 Task: Add a condition where "Hours since ticket status on-hold(deactivated) Greater than Five" in unsolved tickets in your groups.
Action: Mouse moved to (126, 462)
Screenshot: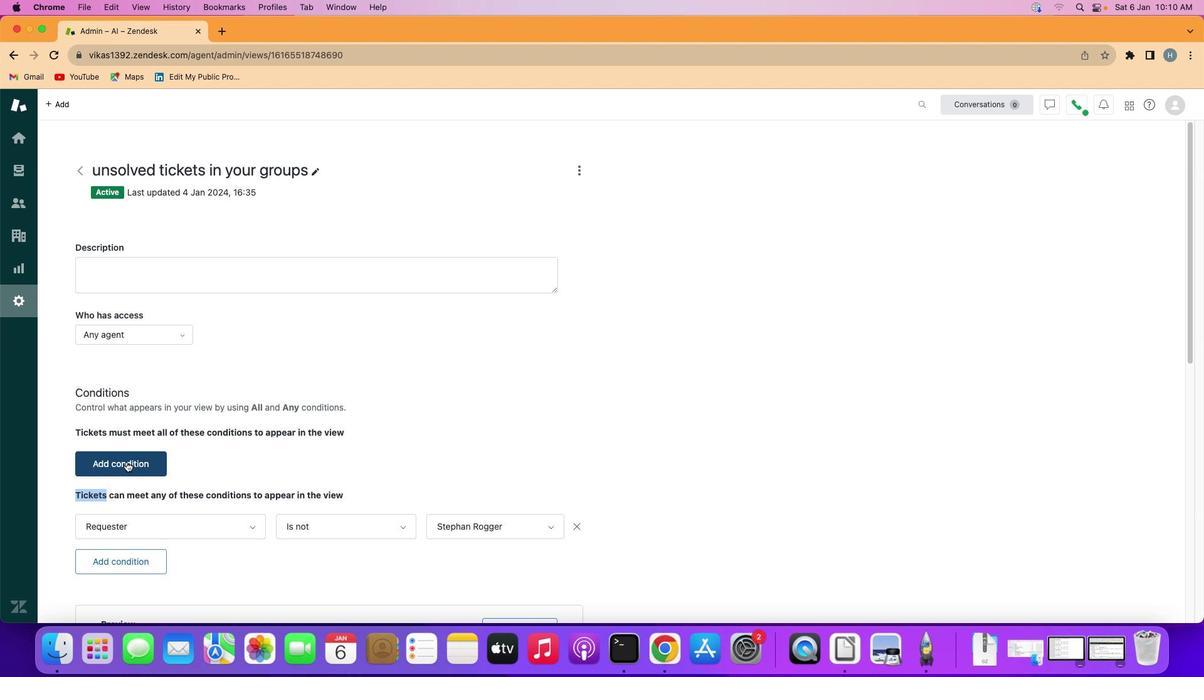 
Action: Mouse pressed left at (126, 462)
Screenshot: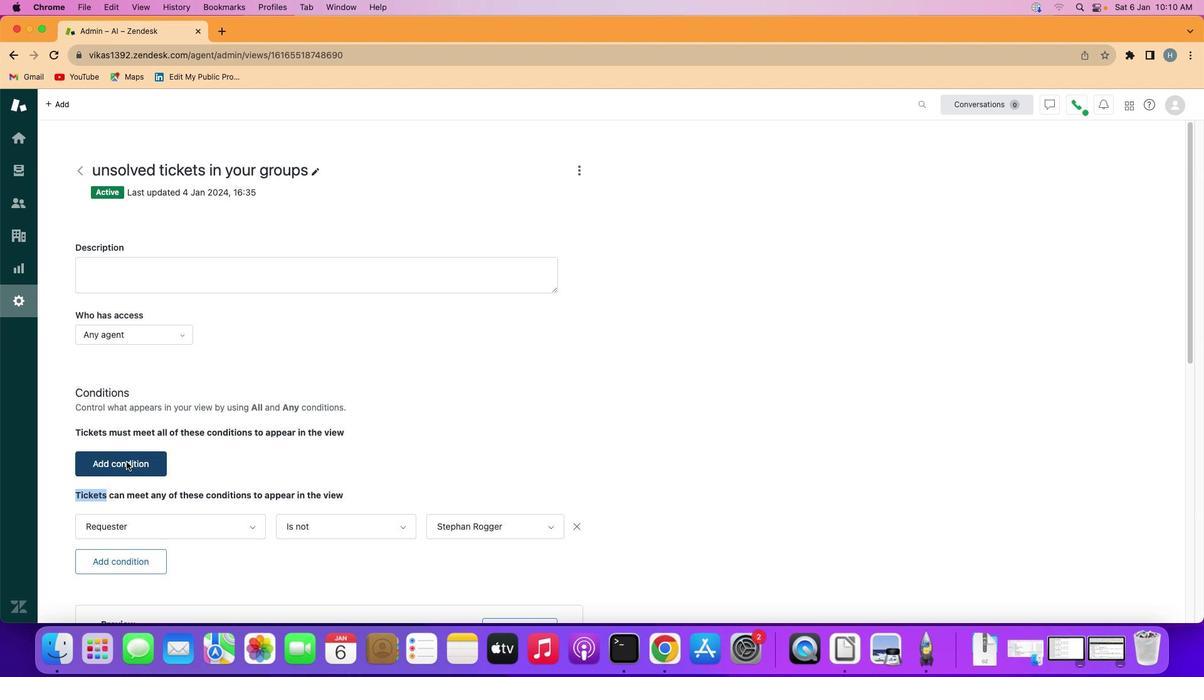 
Action: Mouse moved to (154, 459)
Screenshot: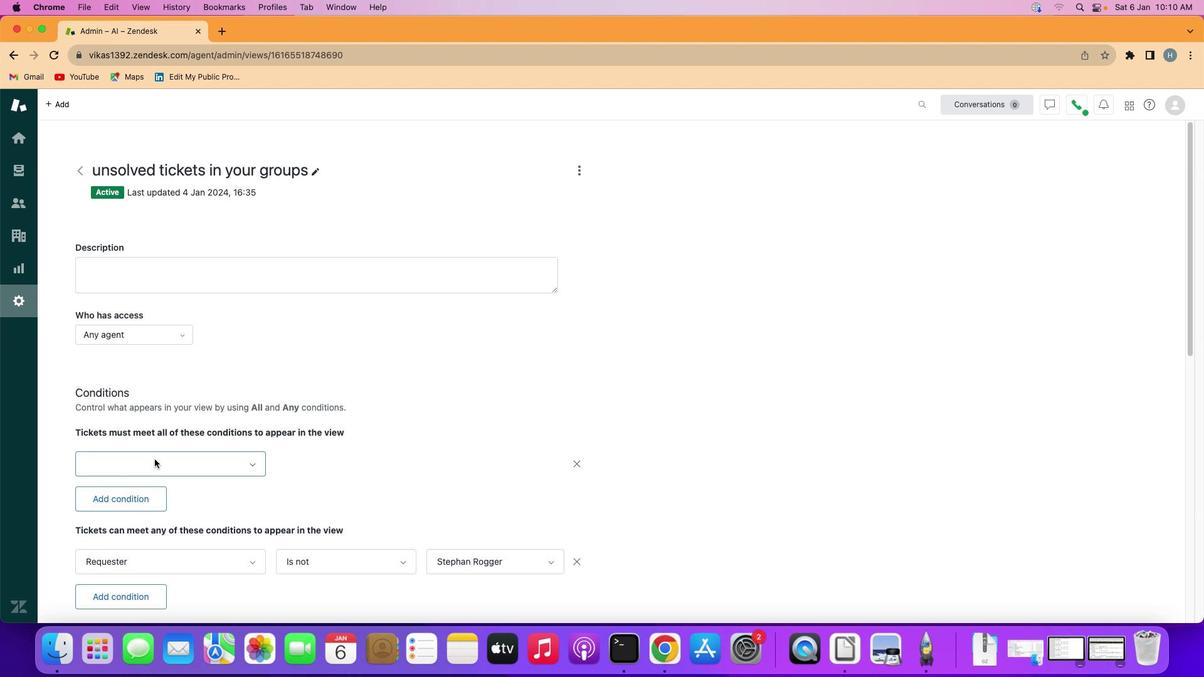 
Action: Mouse pressed left at (154, 459)
Screenshot: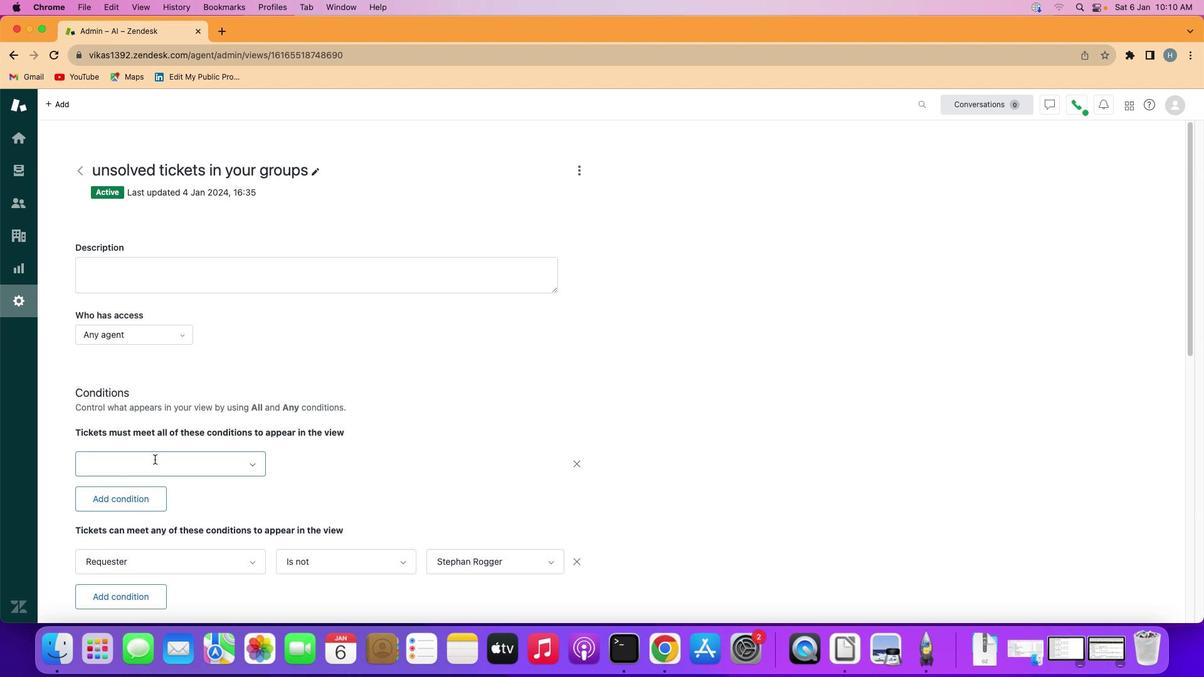 
Action: Mouse moved to (167, 399)
Screenshot: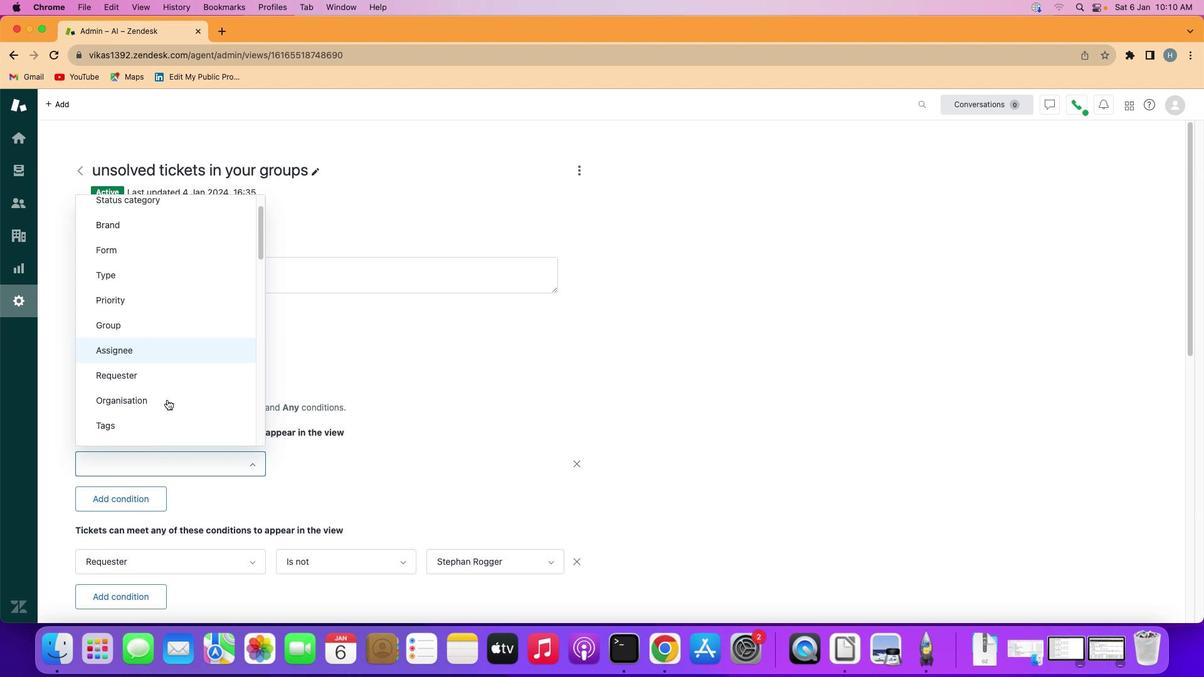 
Action: Mouse scrolled (167, 399) with delta (0, 0)
Screenshot: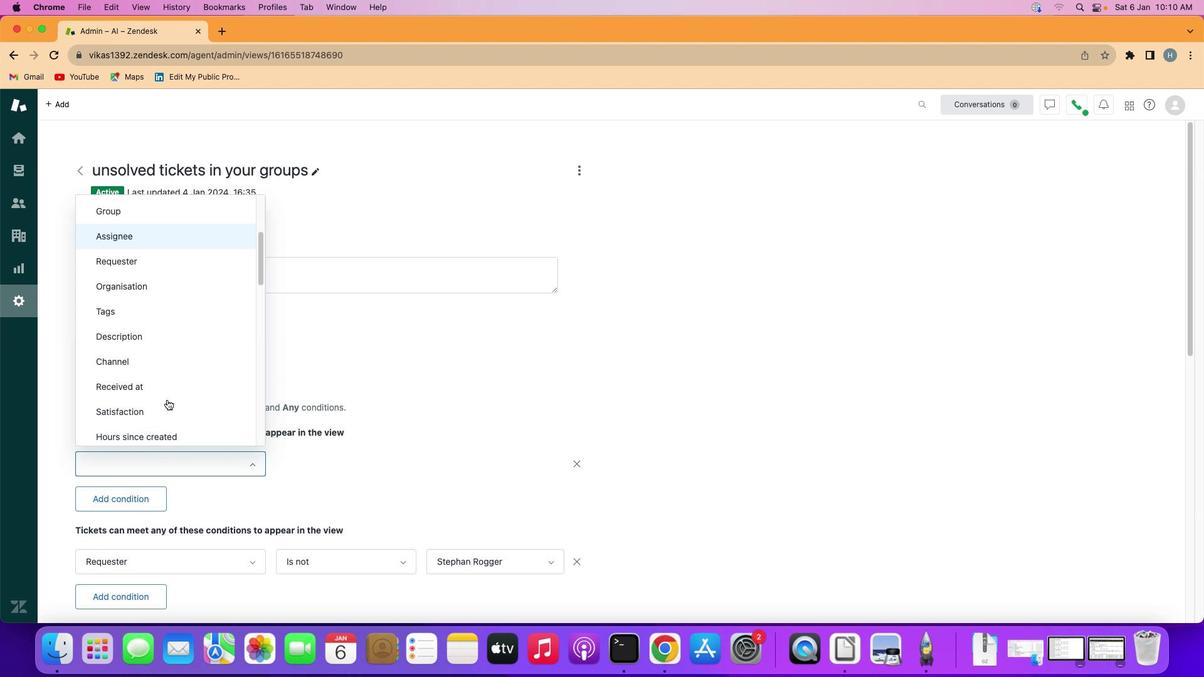 
Action: Mouse scrolled (167, 399) with delta (0, 0)
Screenshot: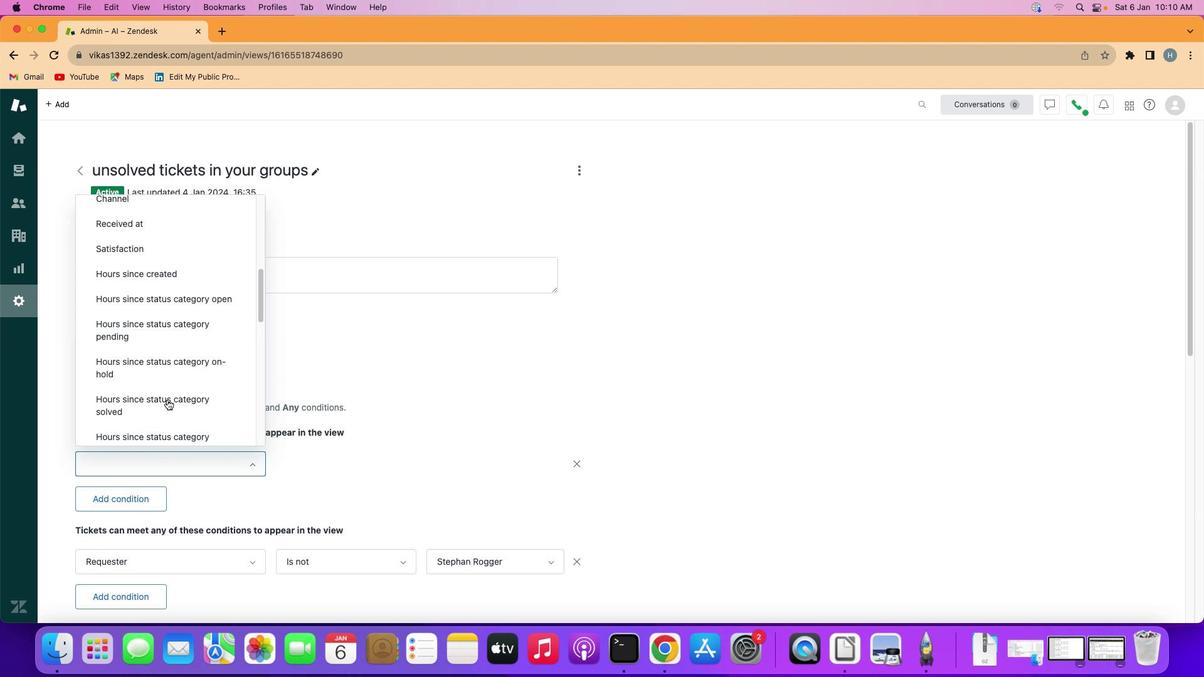 
Action: Mouse scrolled (167, 399) with delta (0, -1)
Screenshot: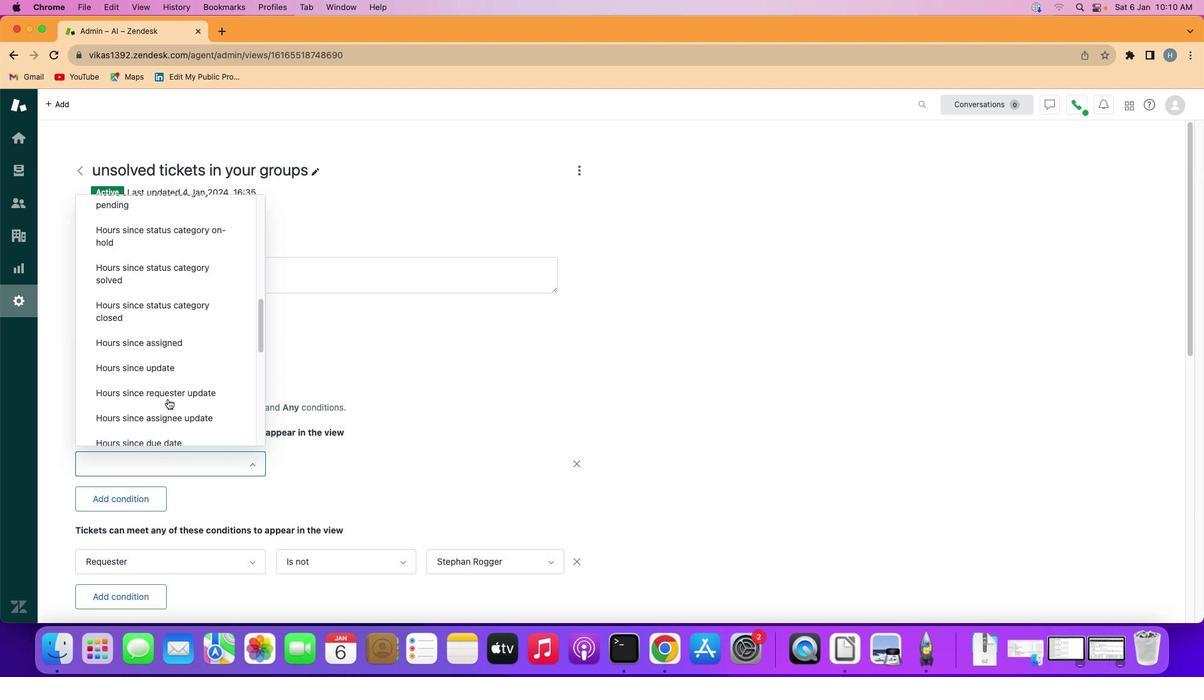 
Action: Mouse scrolled (167, 399) with delta (0, -3)
Screenshot: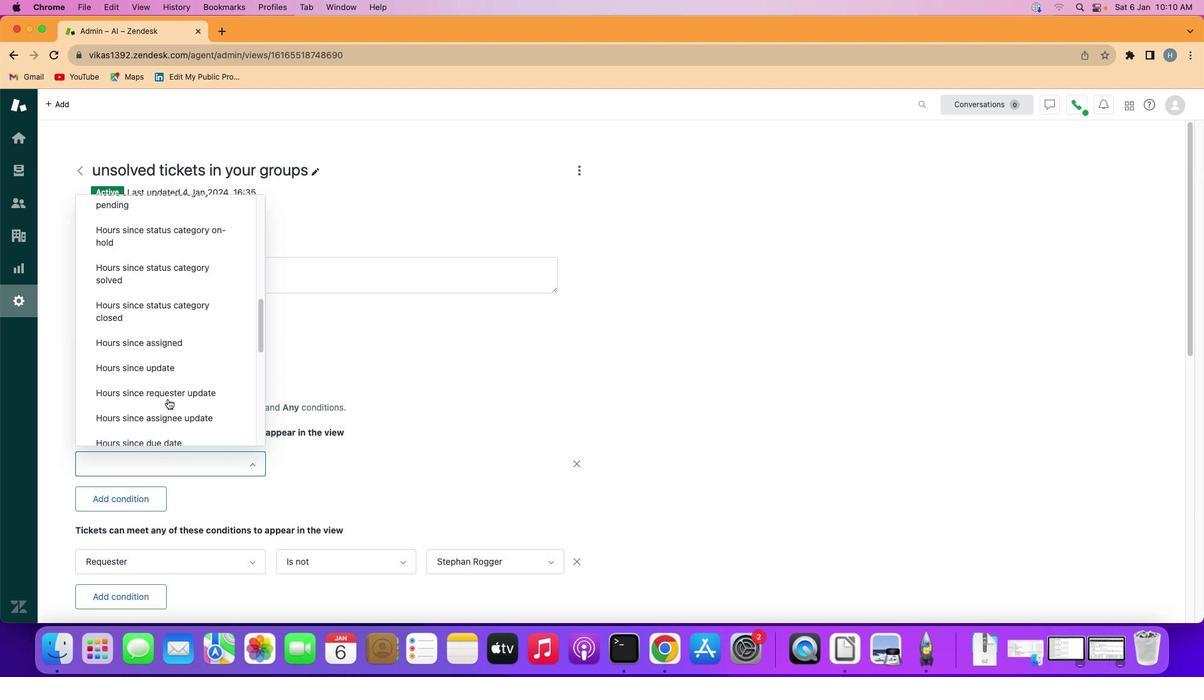 
Action: Mouse scrolled (167, 399) with delta (0, -3)
Screenshot: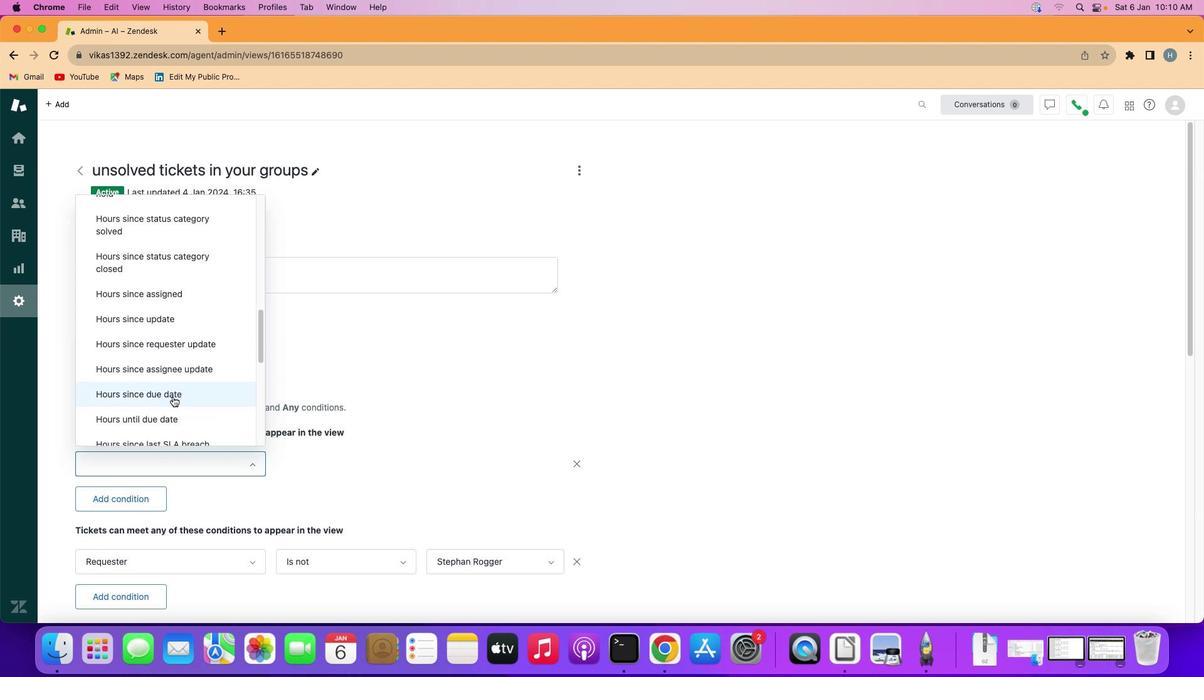 
Action: Mouse scrolled (167, 399) with delta (0, -3)
Screenshot: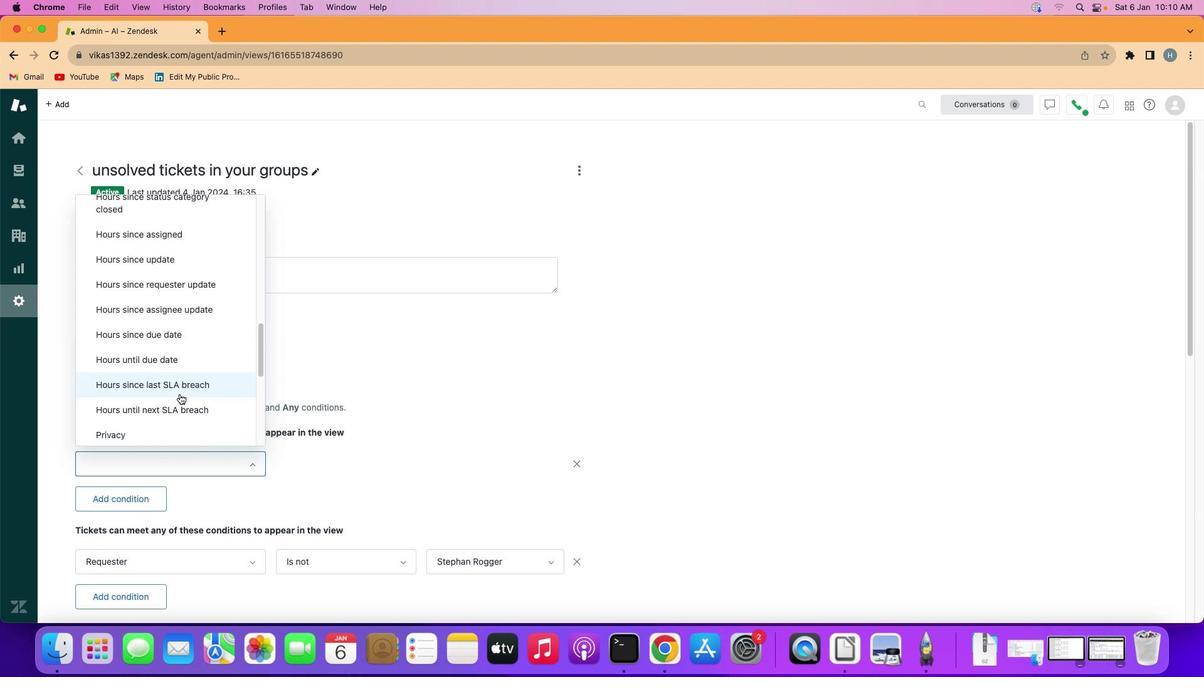 
Action: Mouse moved to (181, 392)
Screenshot: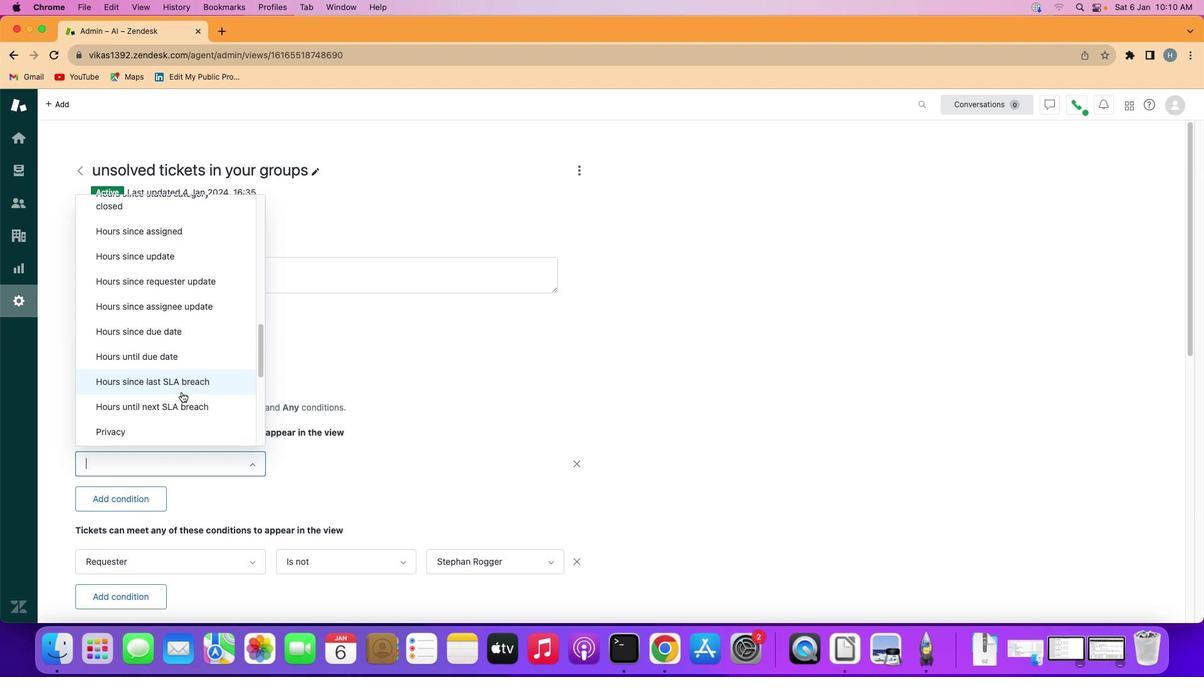 
Action: Mouse scrolled (181, 392) with delta (0, 0)
Screenshot: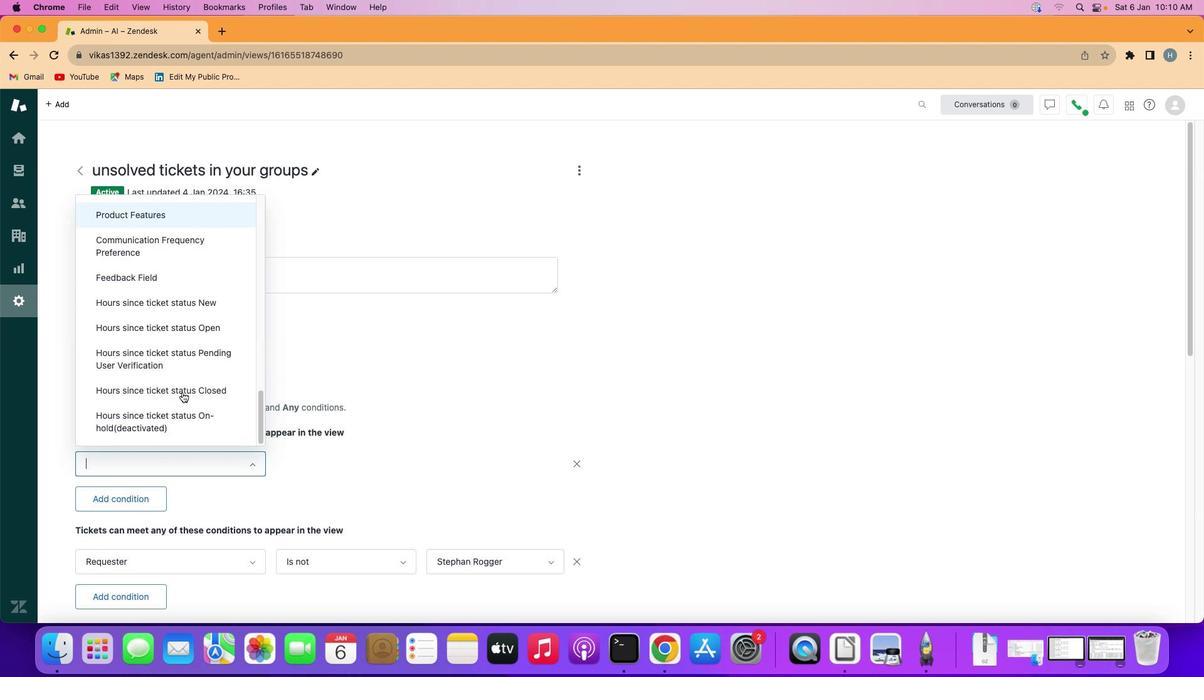 
Action: Mouse scrolled (181, 392) with delta (0, 0)
Screenshot: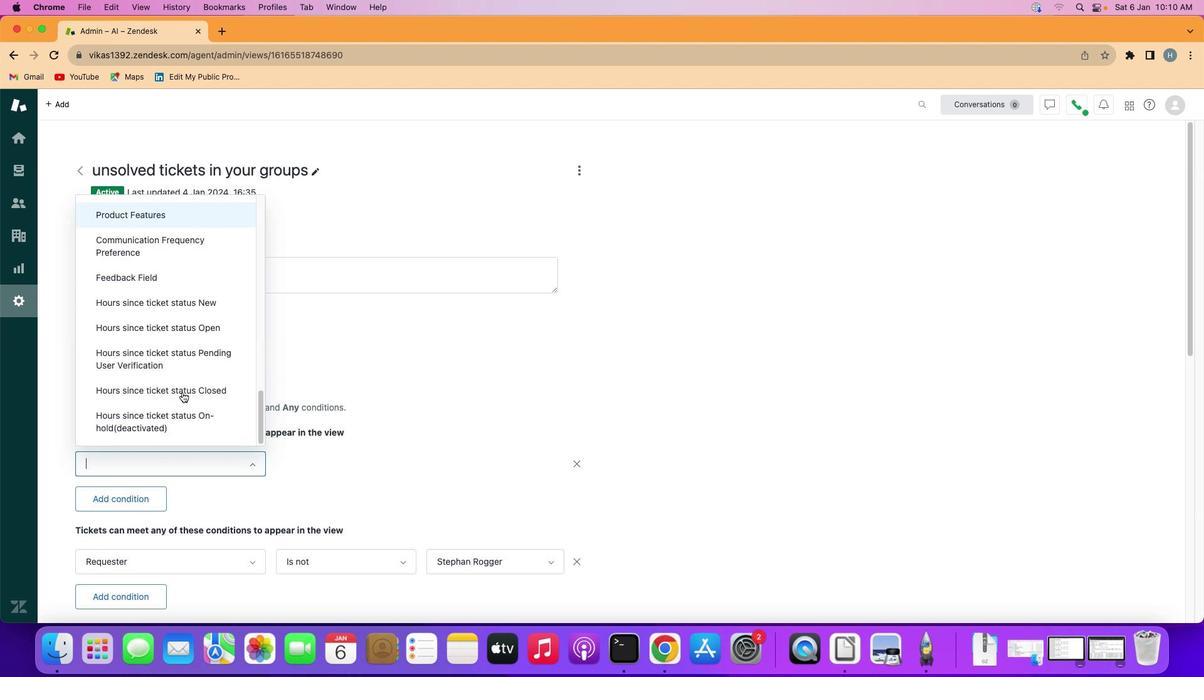 
Action: Mouse scrolled (181, 392) with delta (0, -1)
Screenshot: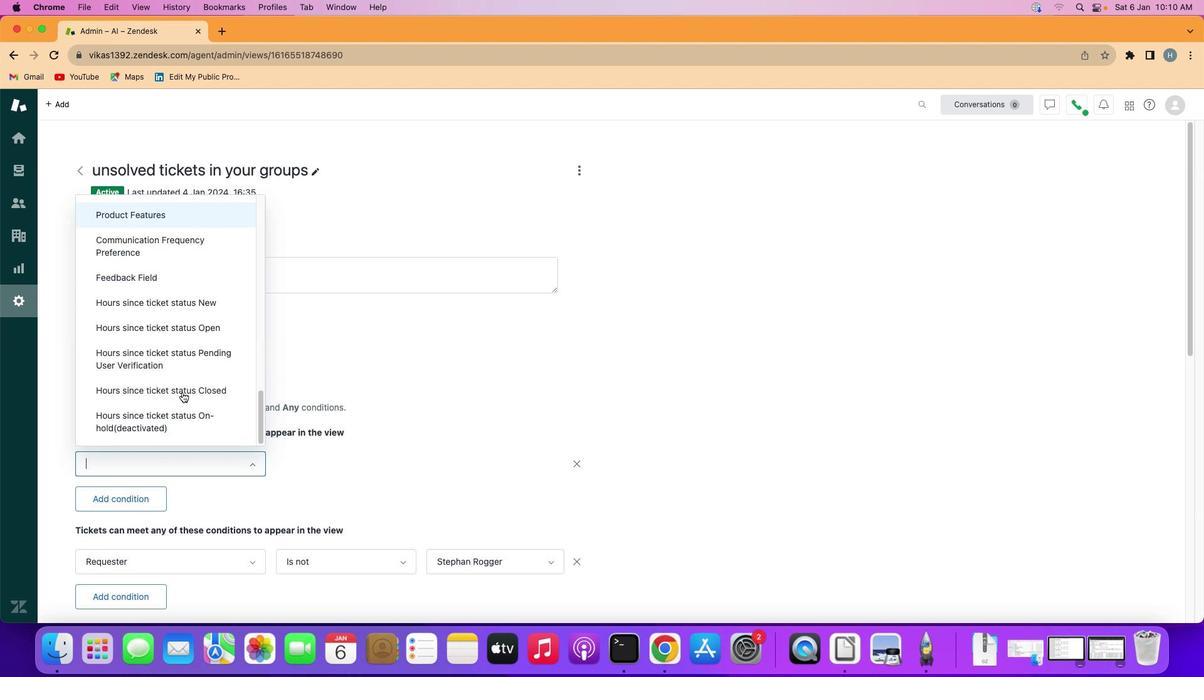 
Action: Mouse scrolled (181, 392) with delta (0, -3)
Screenshot: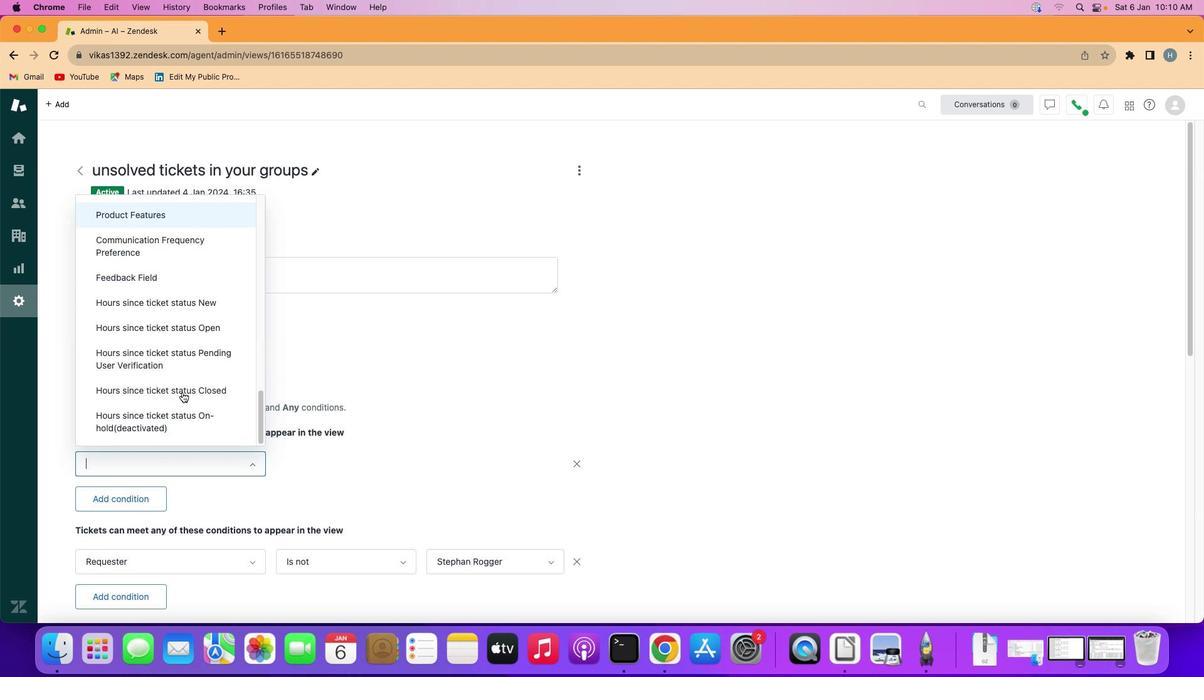 
Action: Mouse scrolled (181, 392) with delta (0, -3)
Screenshot: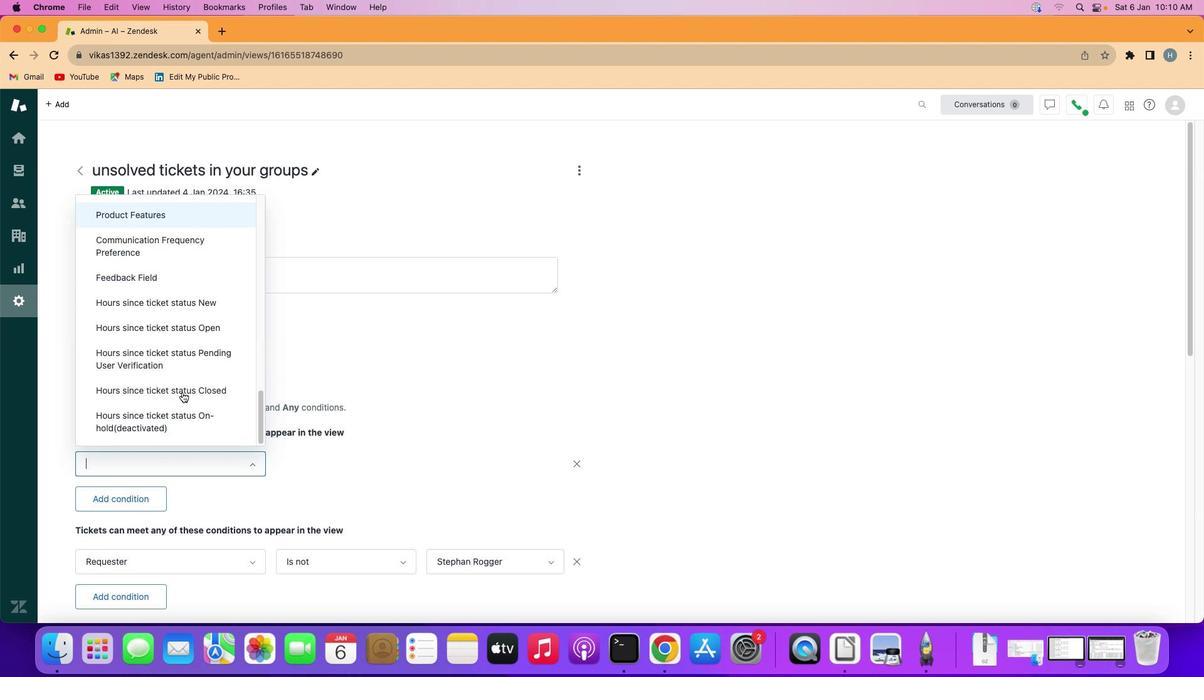 
Action: Mouse moved to (181, 392)
Screenshot: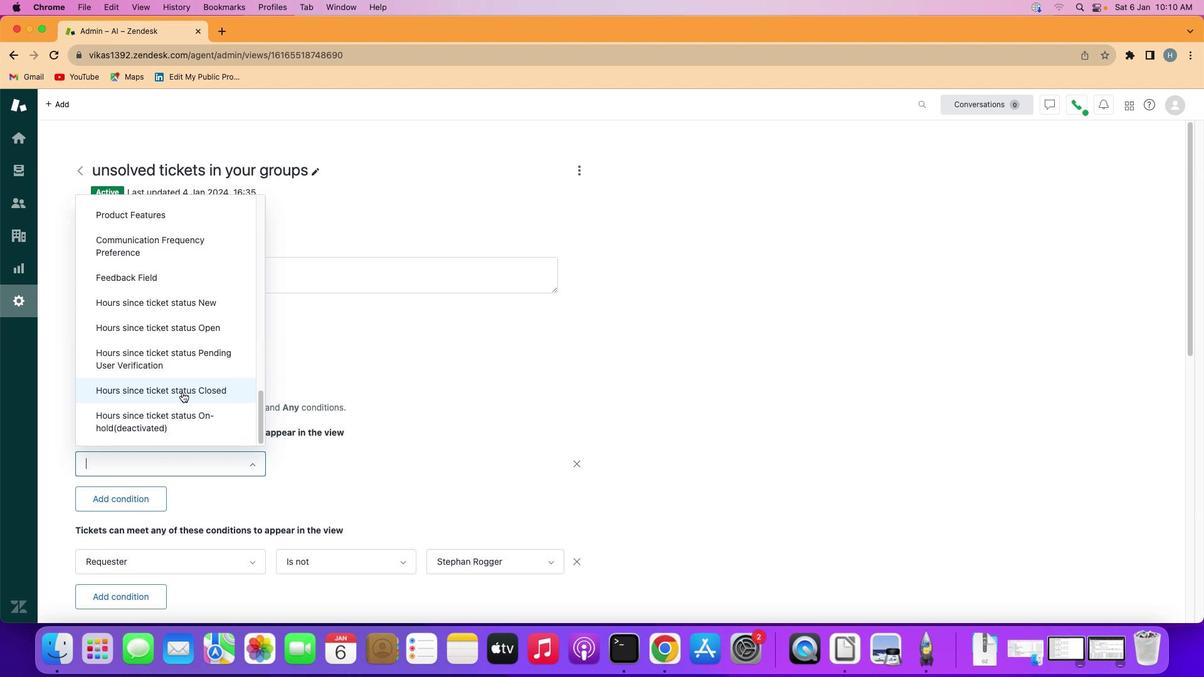 
Action: Mouse scrolled (181, 392) with delta (0, -3)
Screenshot: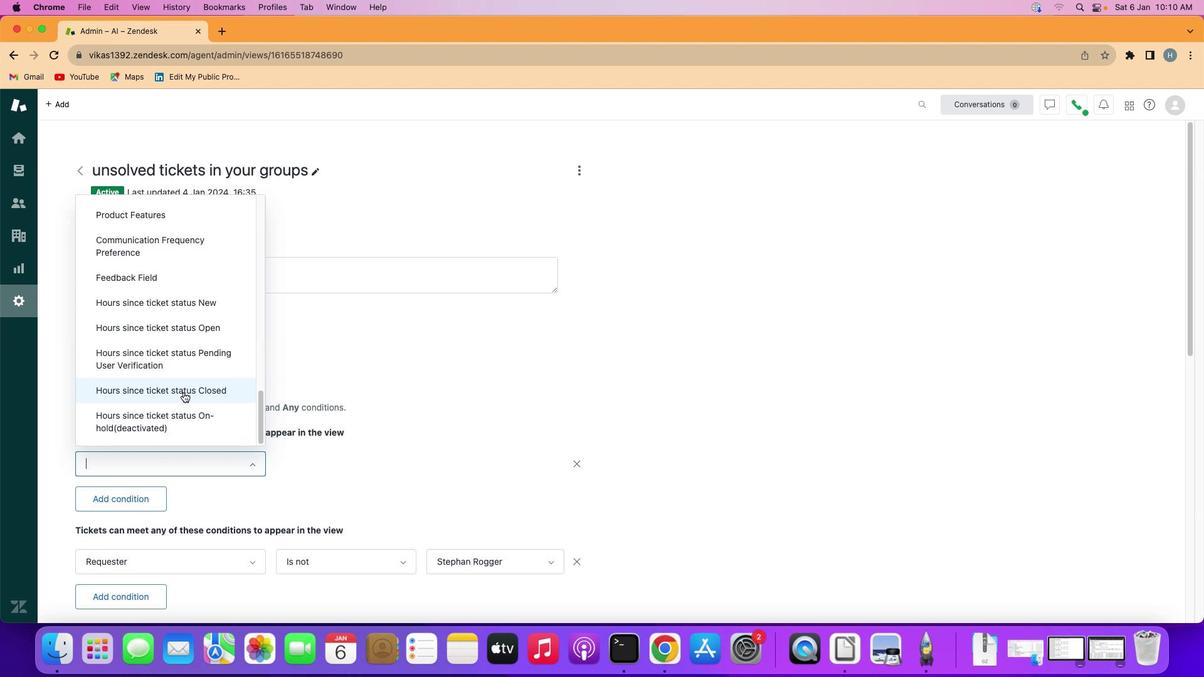 
Action: Mouse moved to (185, 392)
Screenshot: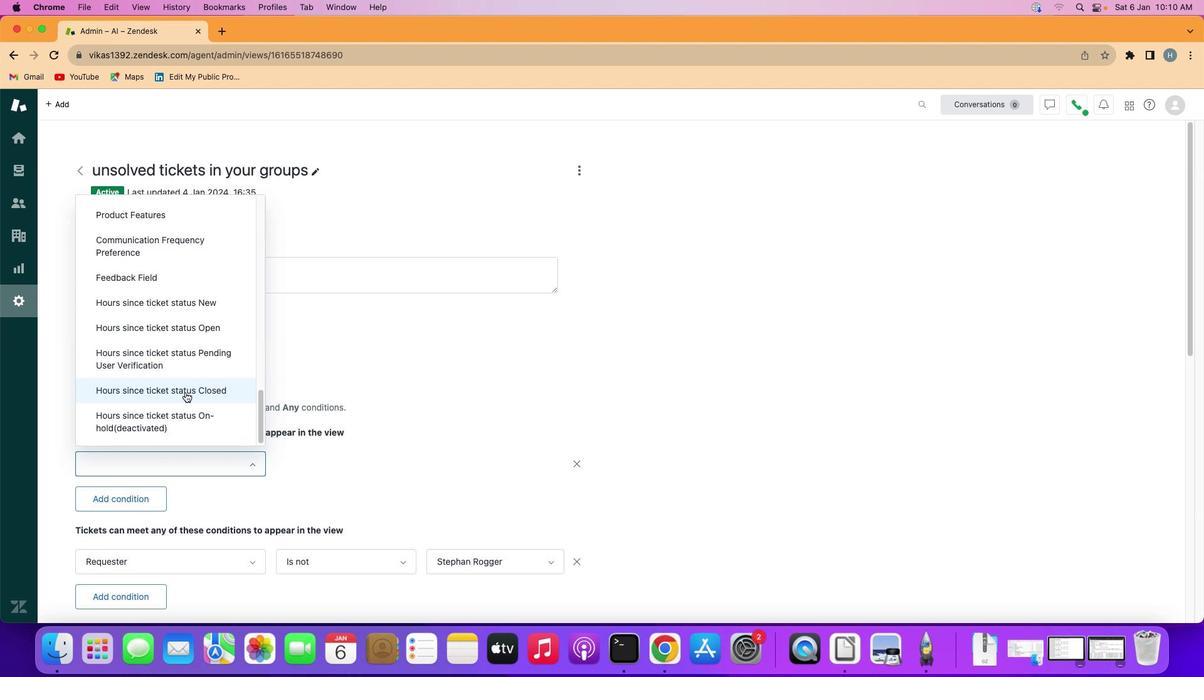 
Action: Mouse scrolled (185, 392) with delta (0, 0)
Screenshot: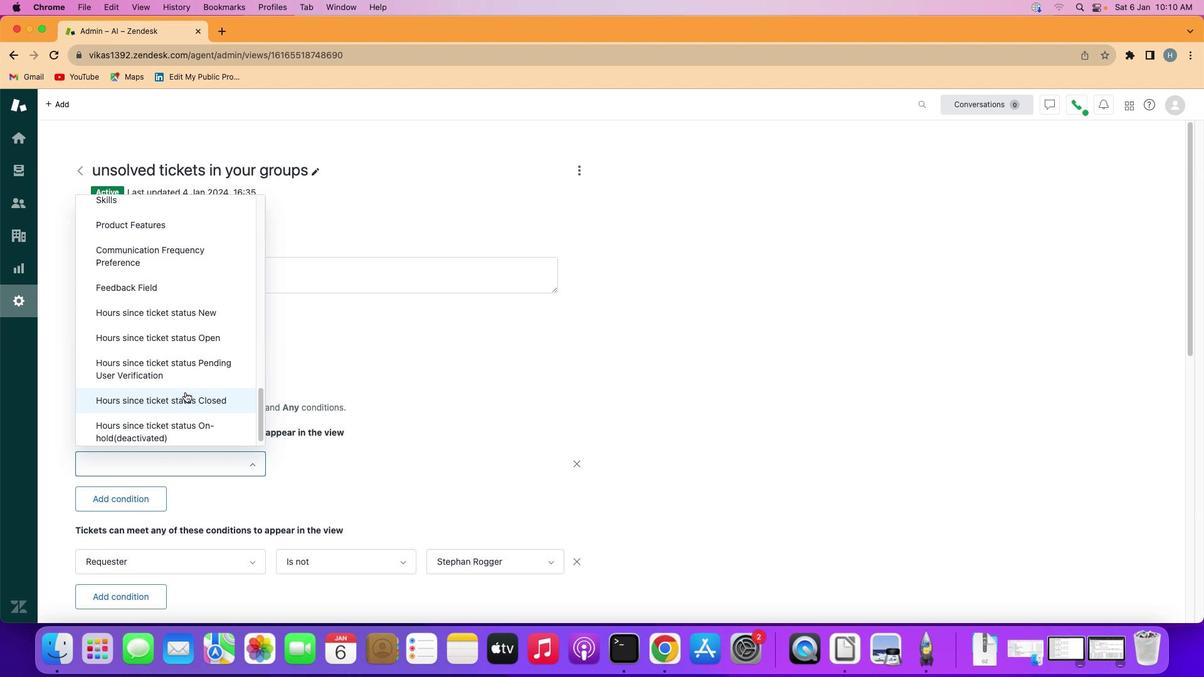 
Action: Mouse scrolled (185, 392) with delta (0, -2)
Screenshot: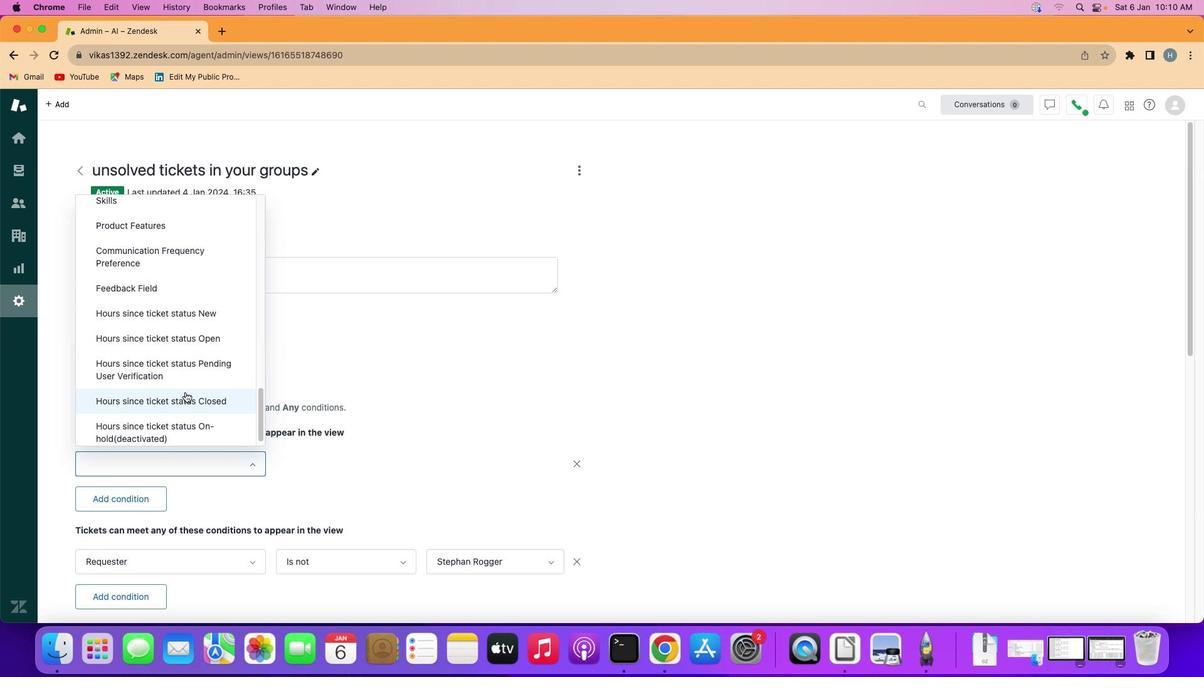 
Action: Mouse scrolled (185, 392) with delta (0, -1)
Screenshot: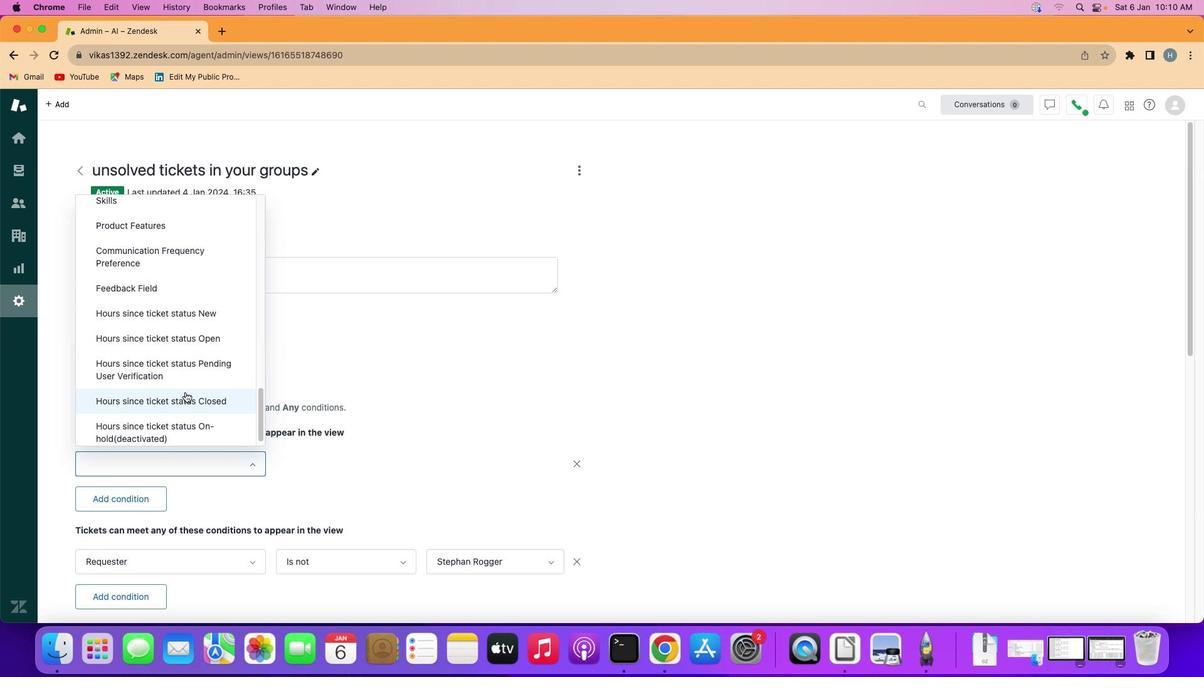 
Action: Mouse scrolled (185, 392) with delta (0, 2)
Screenshot: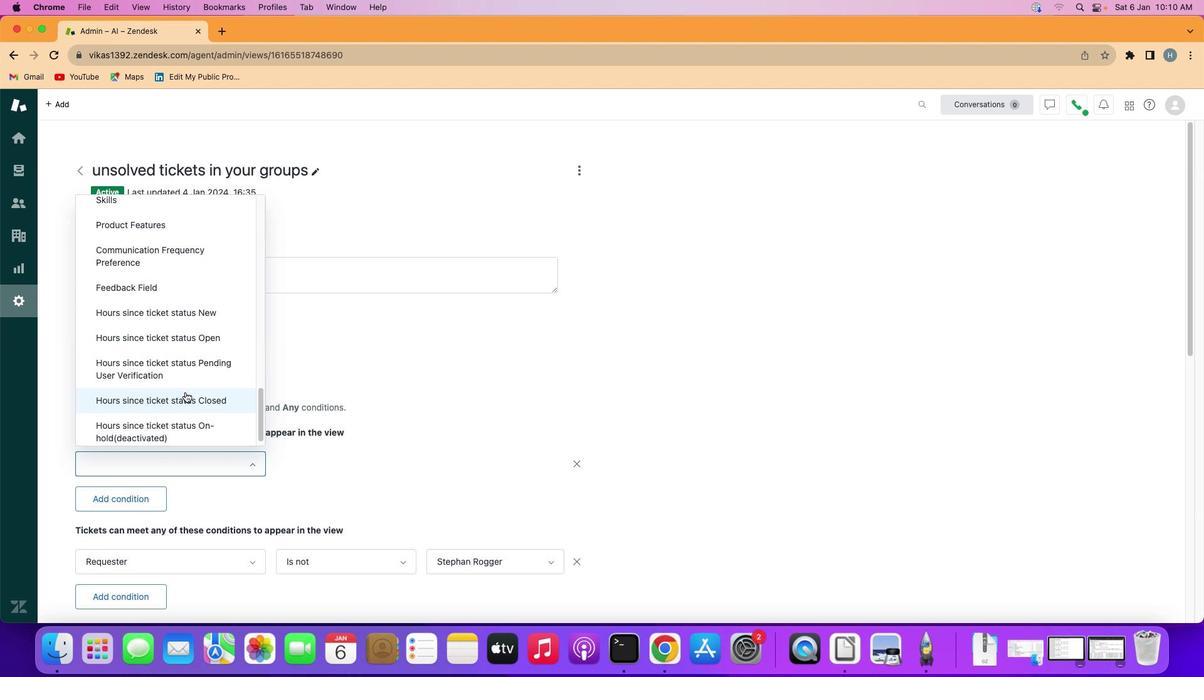 
Action: Mouse scrolled (185, 392) with delta (0, -1)
Screenshot: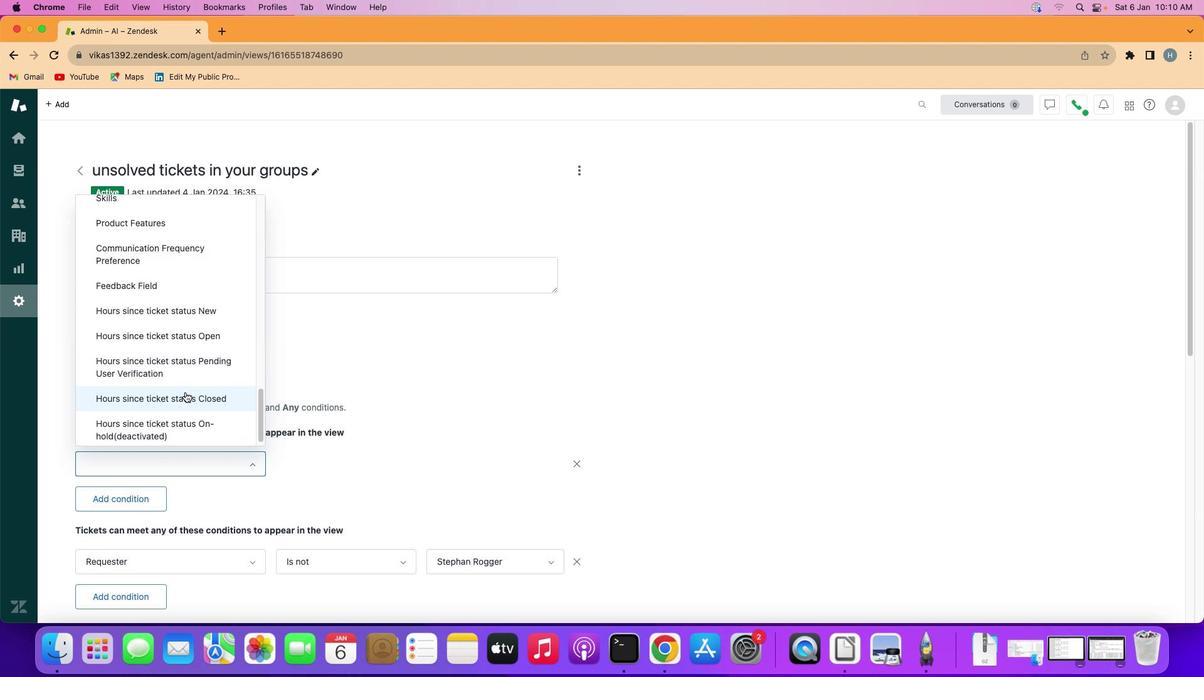 
Action: Mouse scrolled (185, 392) with delta (0, 0)
Screenshot: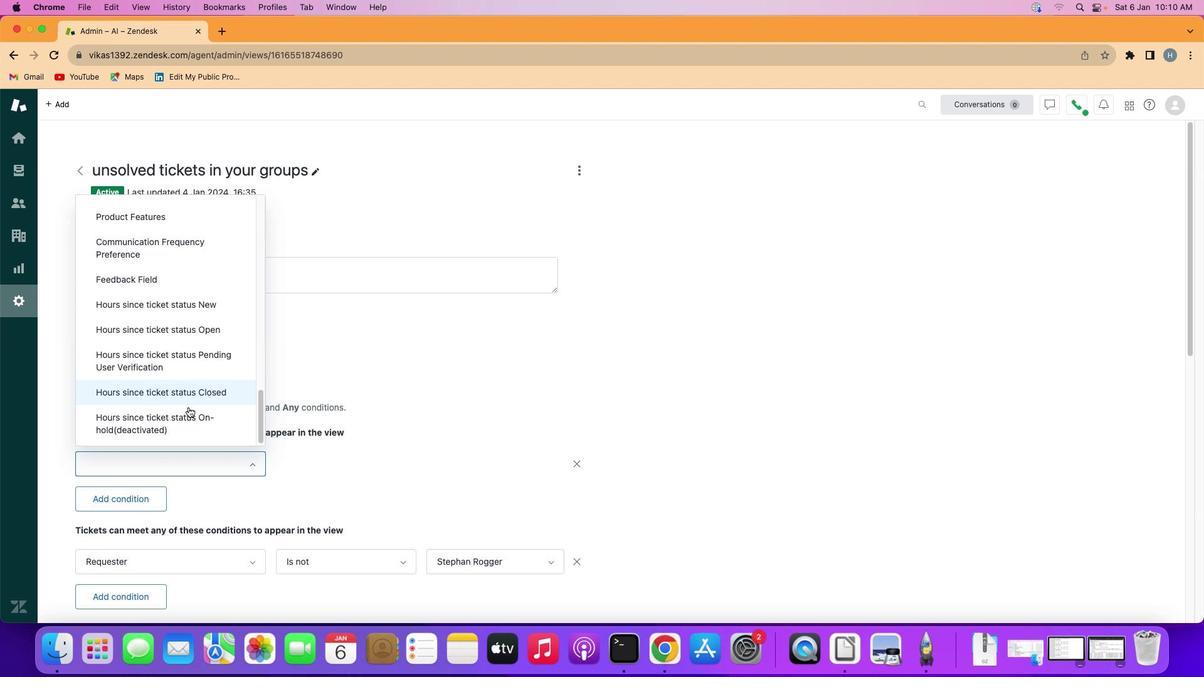 
Action: Mouse moved to (193, 412)
Screenshot: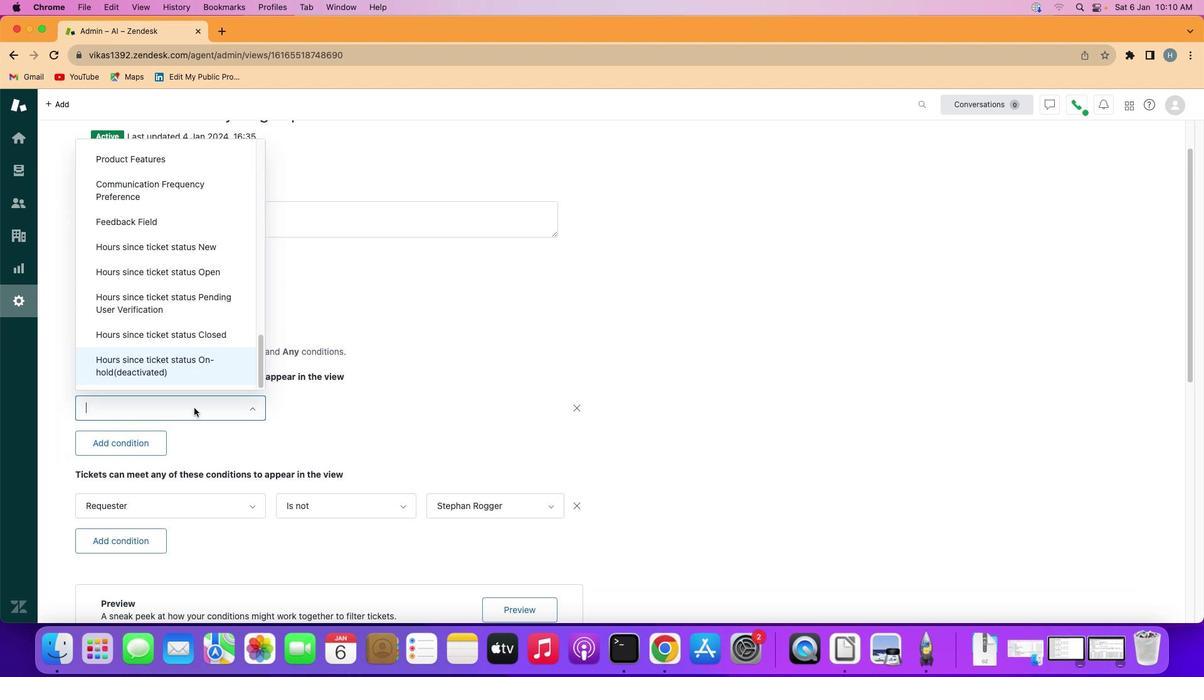 
Action: Mouse scrolled (193, 412) with delta (0, 0)
Screenshot: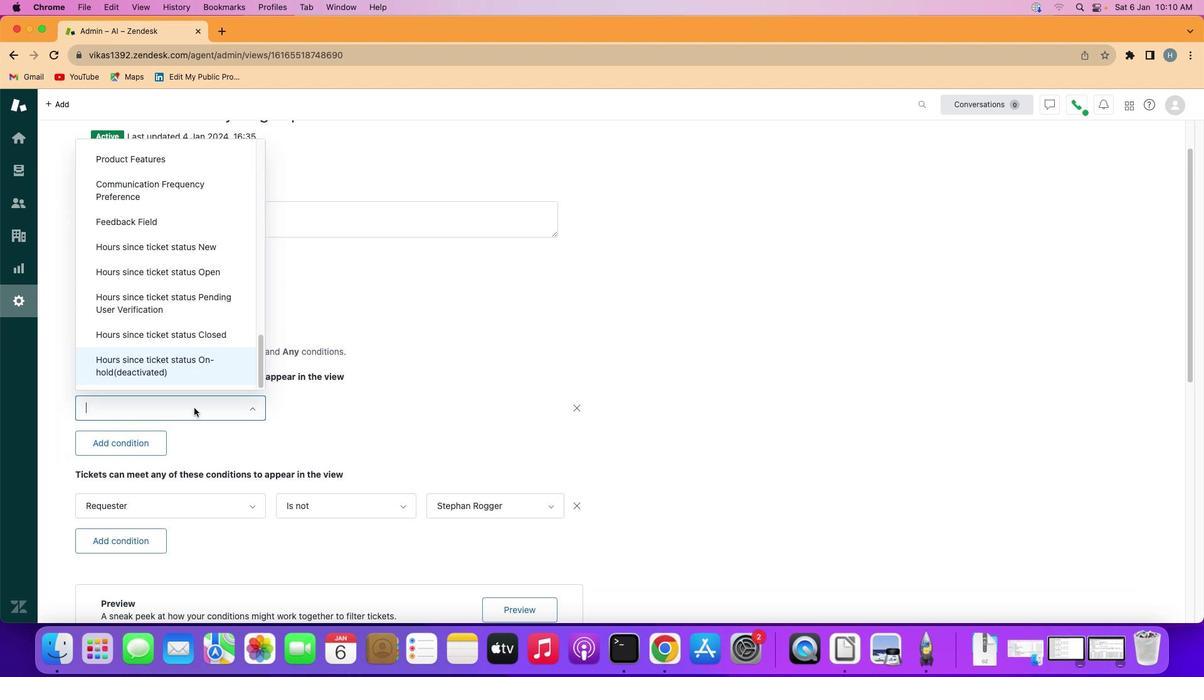 
Action: Mouse moved to (193, 410)
Screenshot: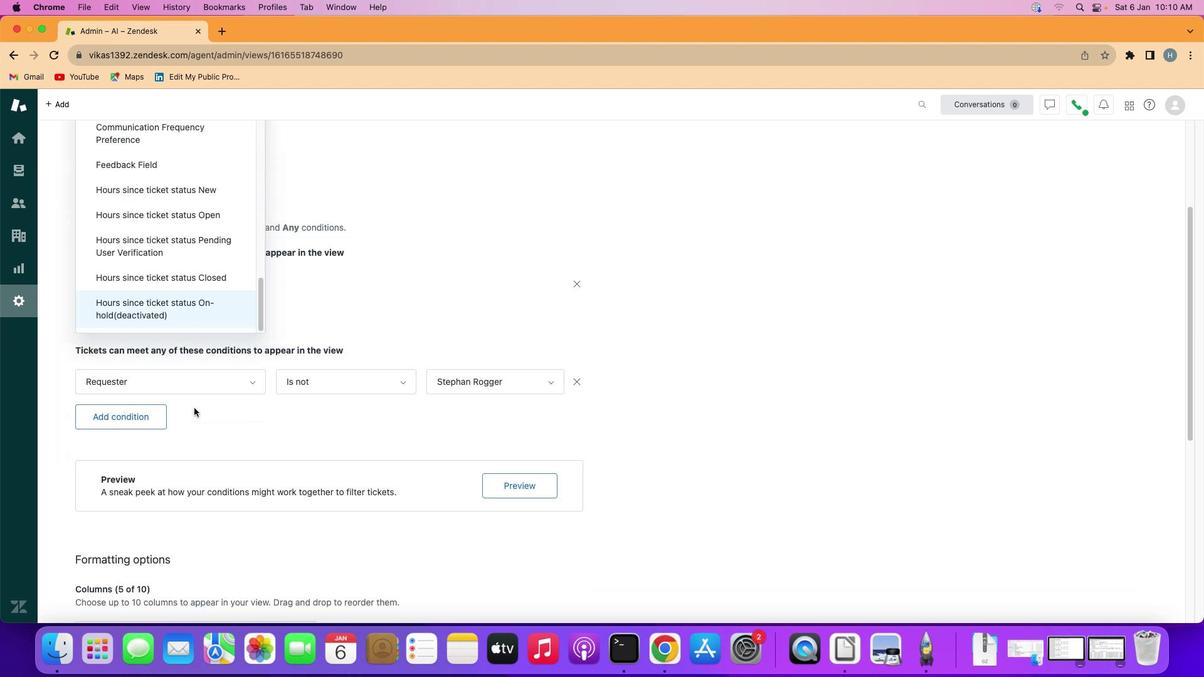 
Action: Mouse scrolled (193, 410) with delta (0, 0)
Screenshot: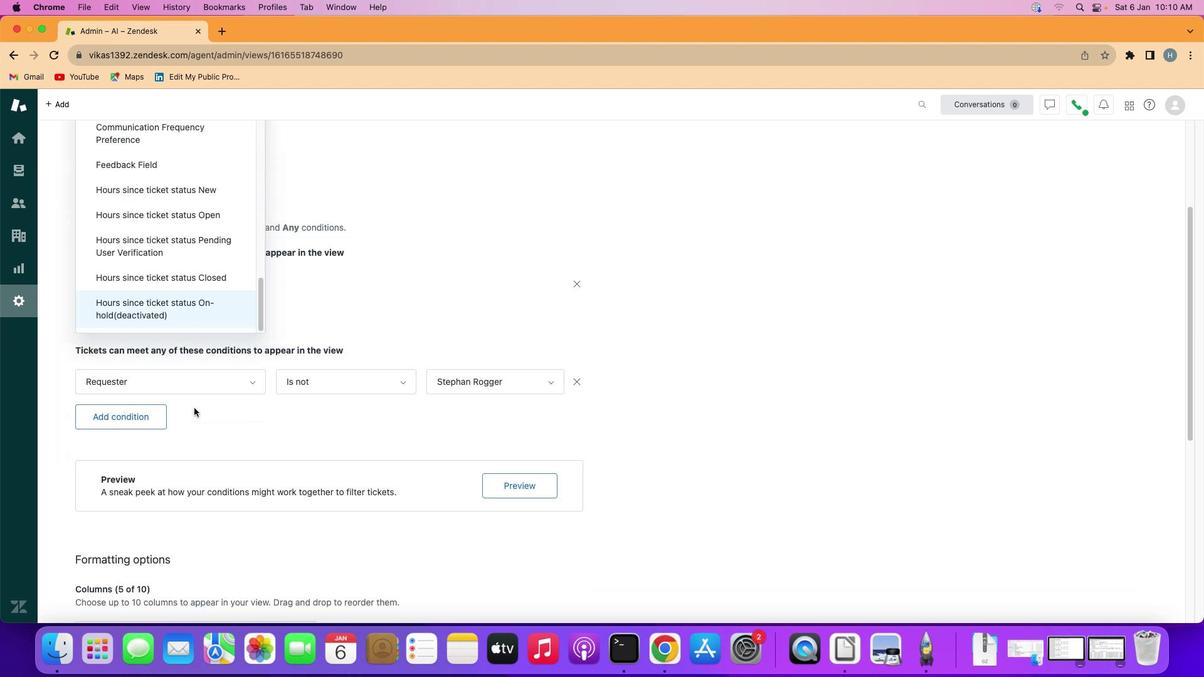 
Action: Mouse moved to (193, 410)
Screenshot: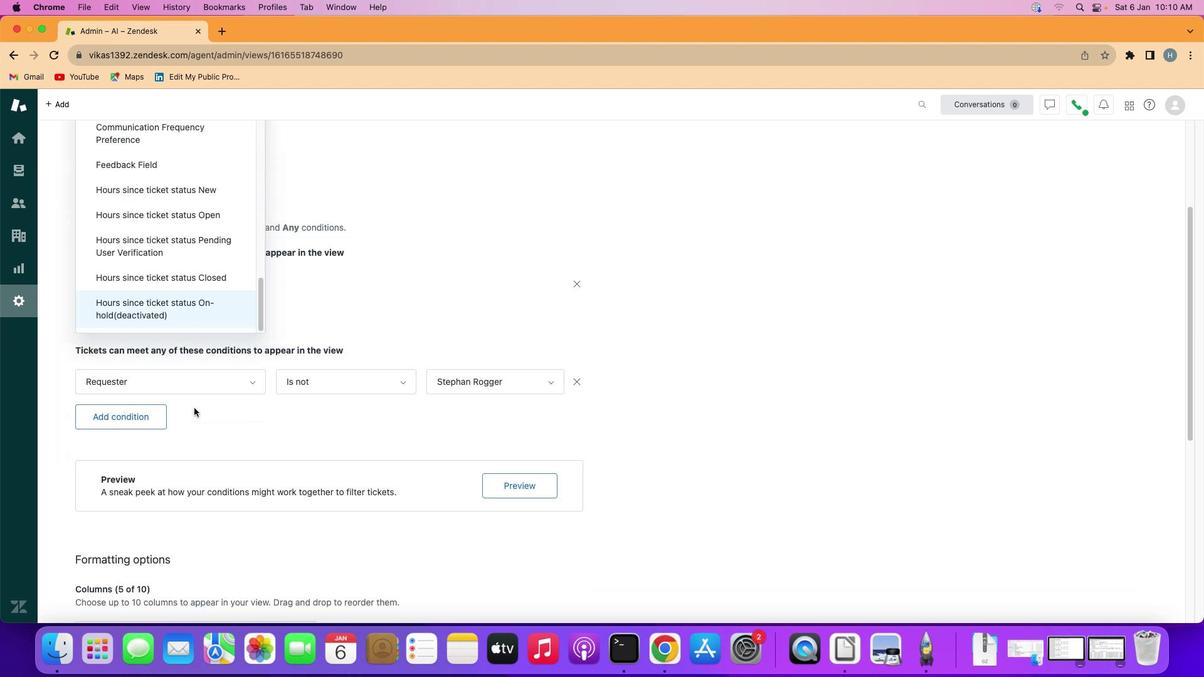
Action: Mouse scrolled (193, 410) with delta (0, -1)
Screenshot: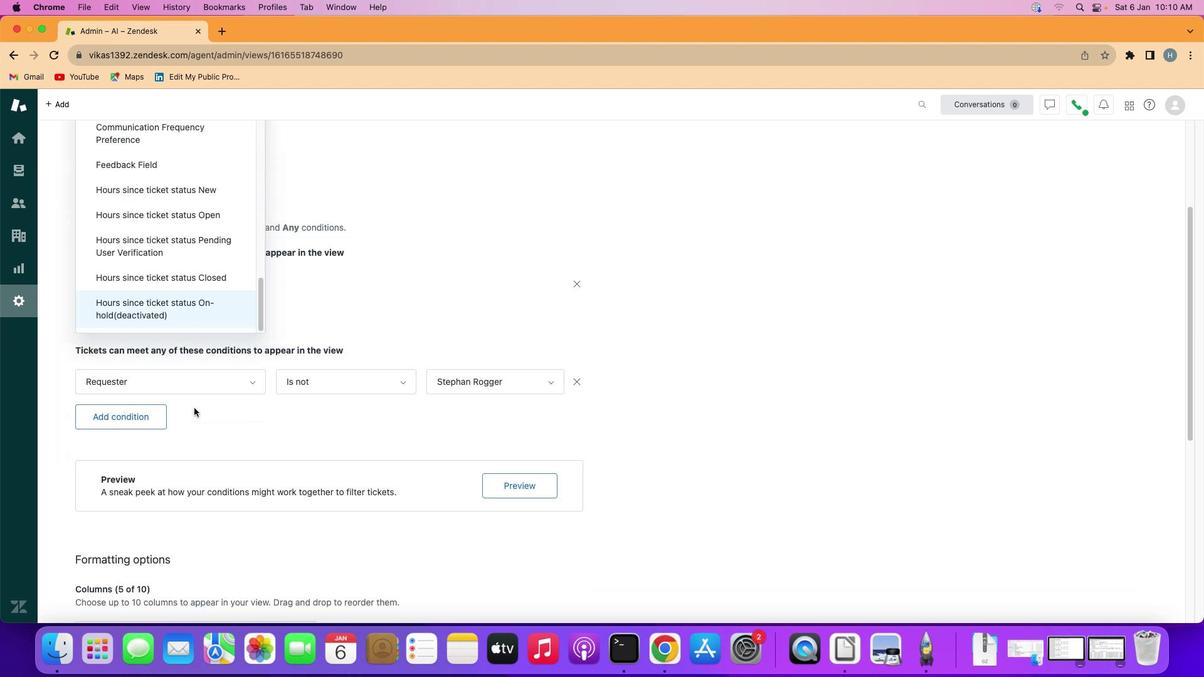 
Action: Mouse moved to (193, 408)
Screenshot: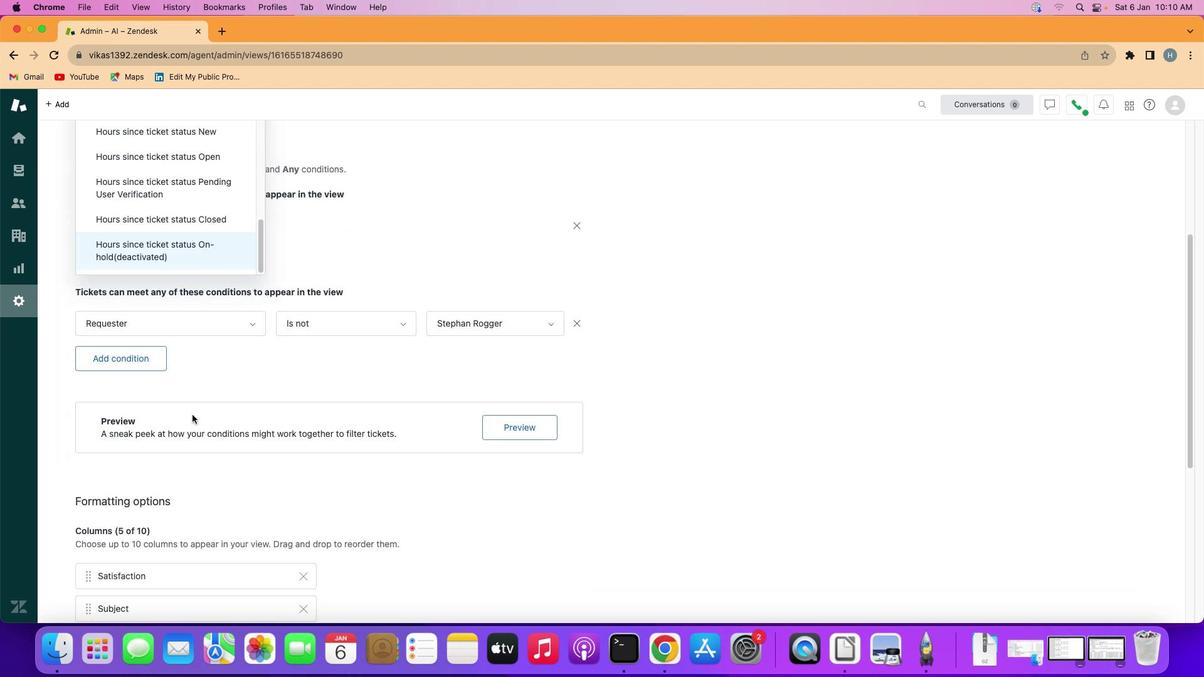 
Action: Mouse scrolled (193, 408) with delta (0, -2)
Screenshot: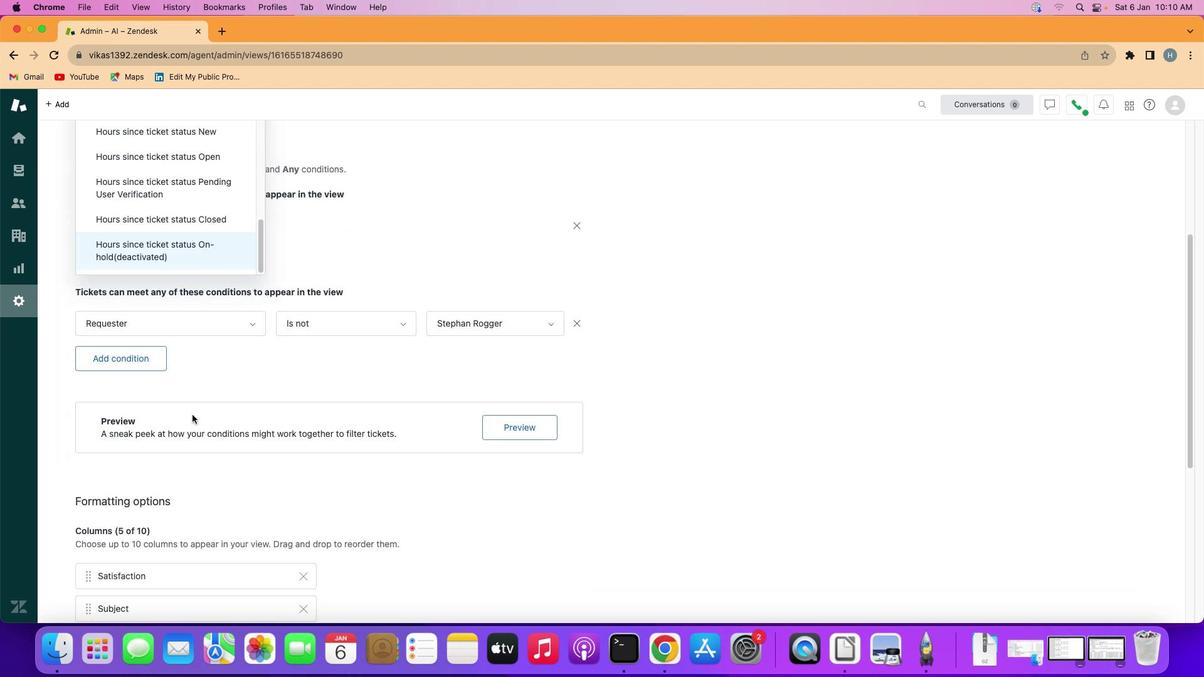 
Action: Mouse moved to (191, 350)
Screenshot: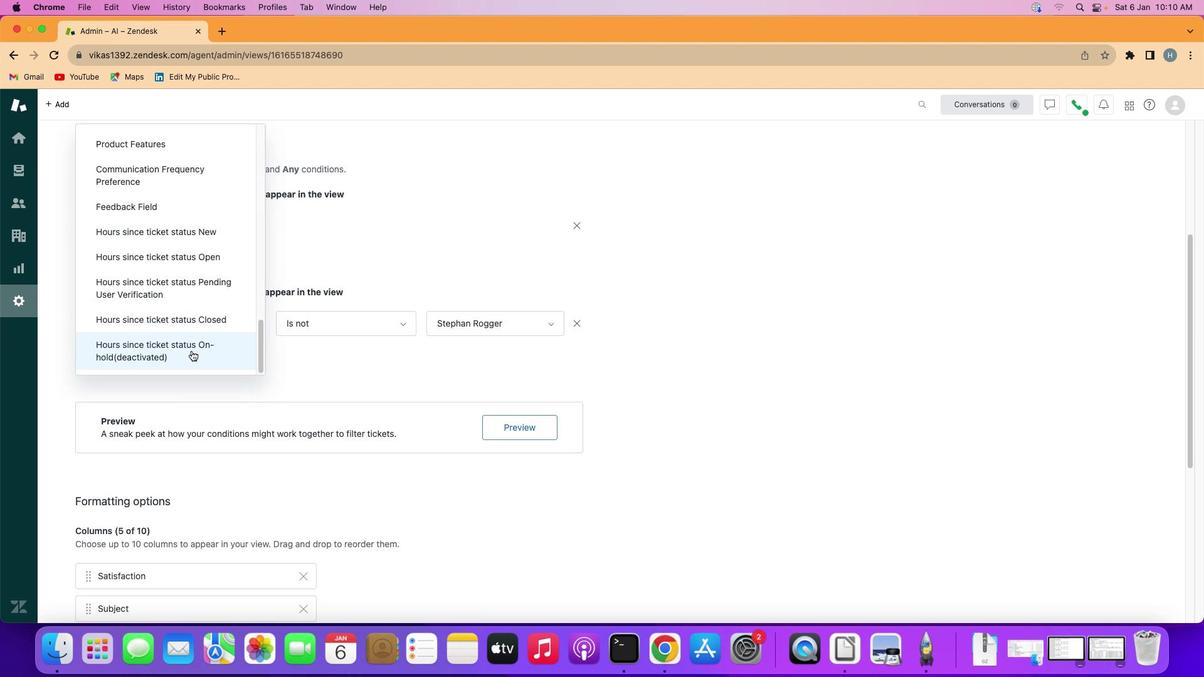 
Action: Mouse pressed left at (191, 350)
Screenshot: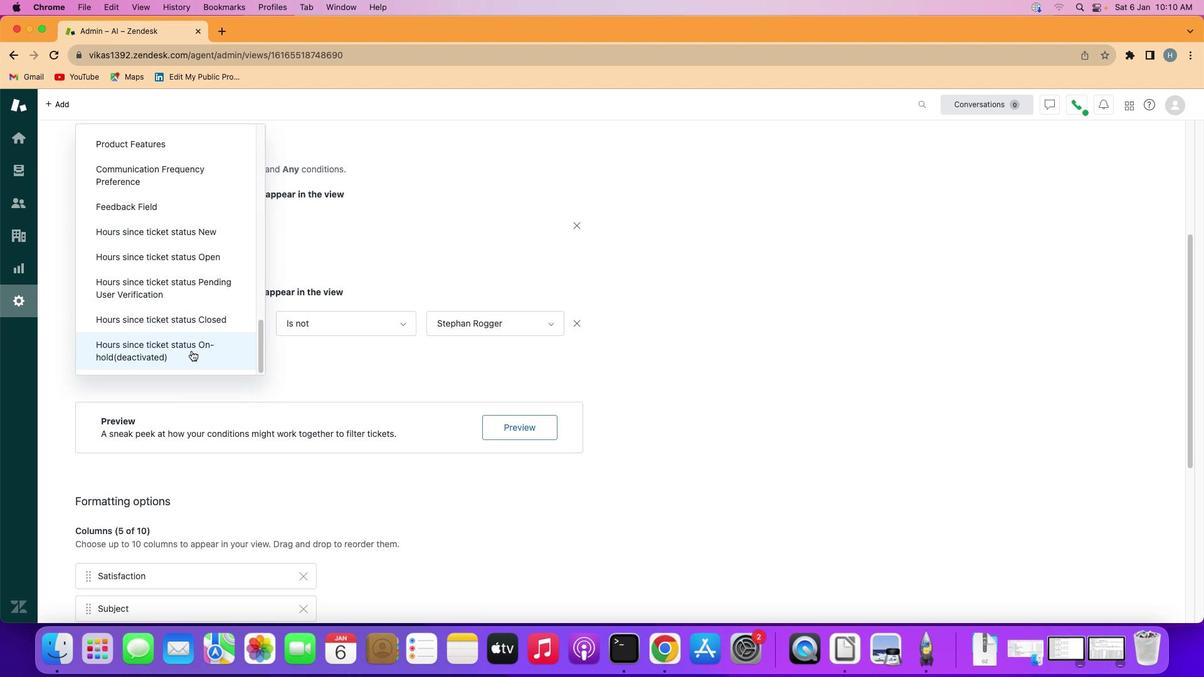 
Action: Mouse moved to (383, 222)
Screenshot: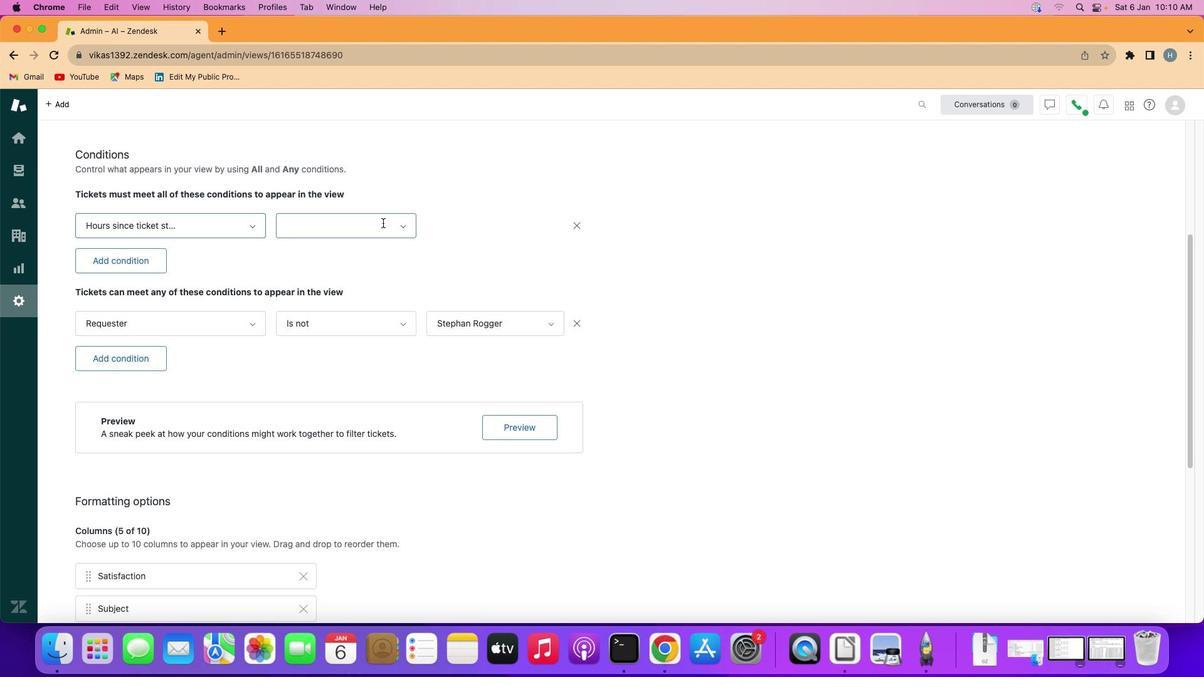 
Action: Mouse pressed left at (383, 222)
Screenshot: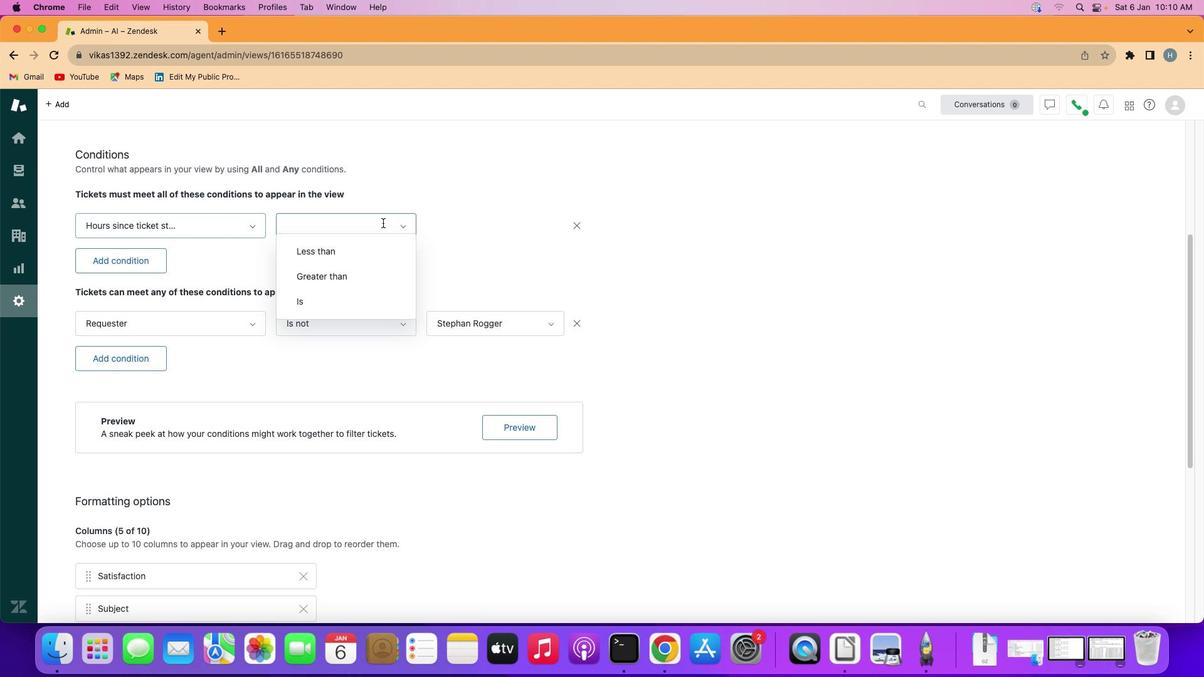 
Action: Mouse moved to (369, 283)
Screenshot: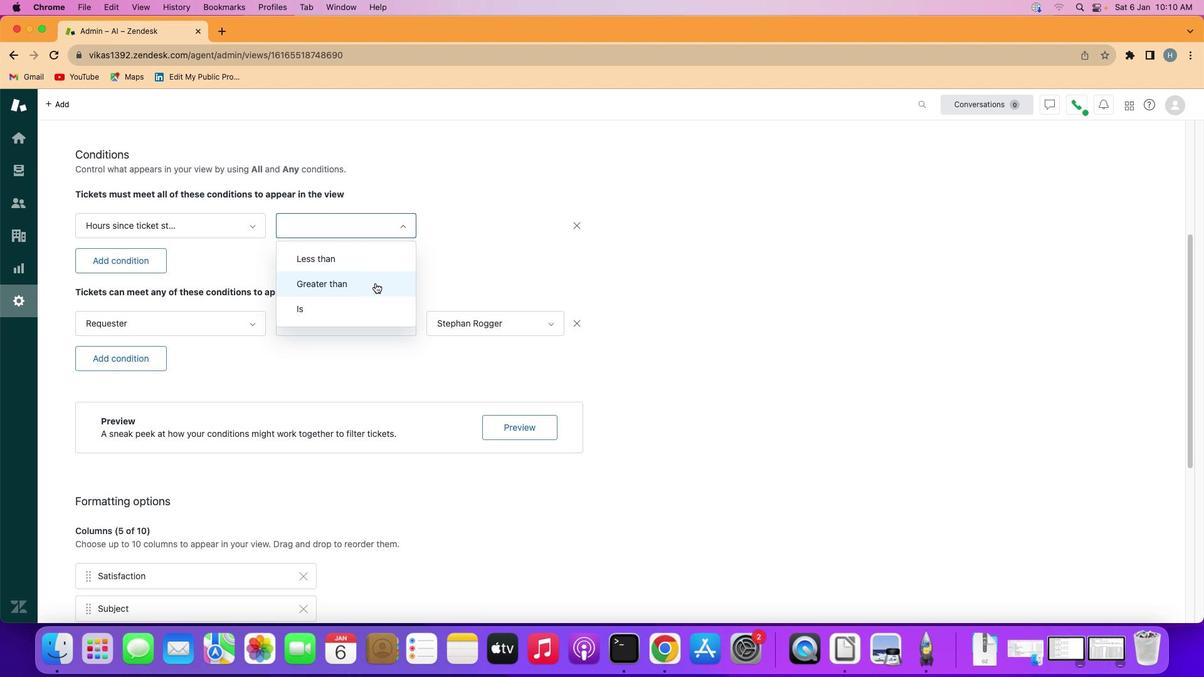 
Action: Mouse pressed left at (369, 283)
Screenshot: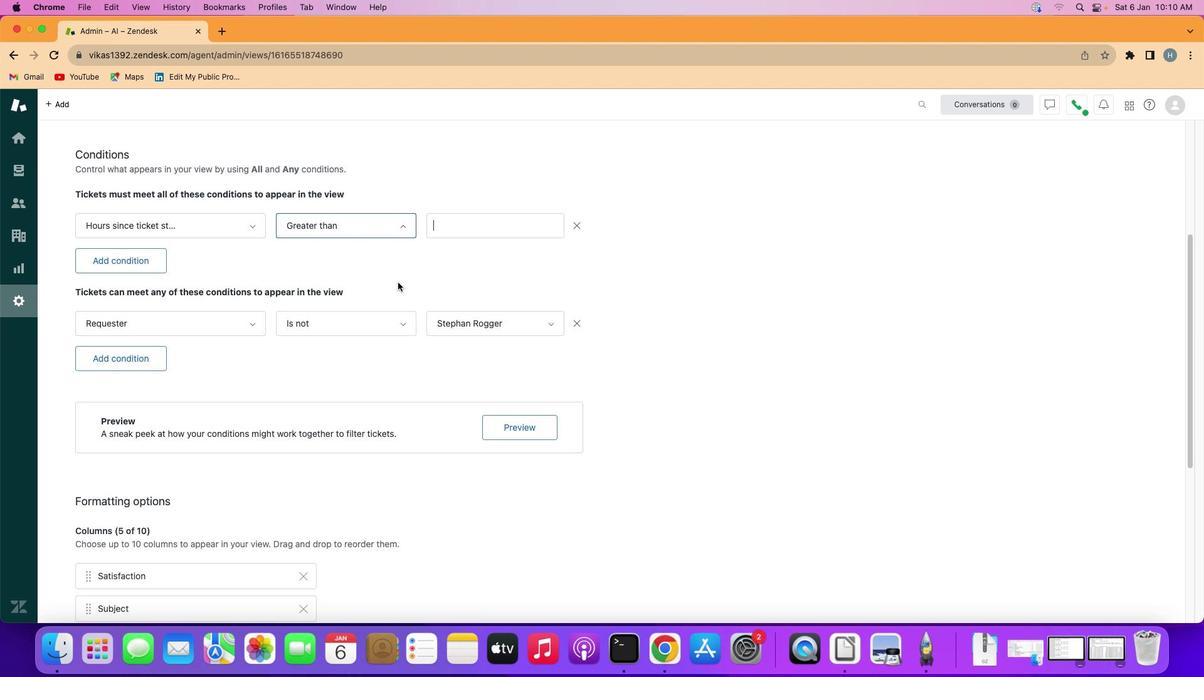 
Action: Mouse moved to (514, 228)
Screenshot: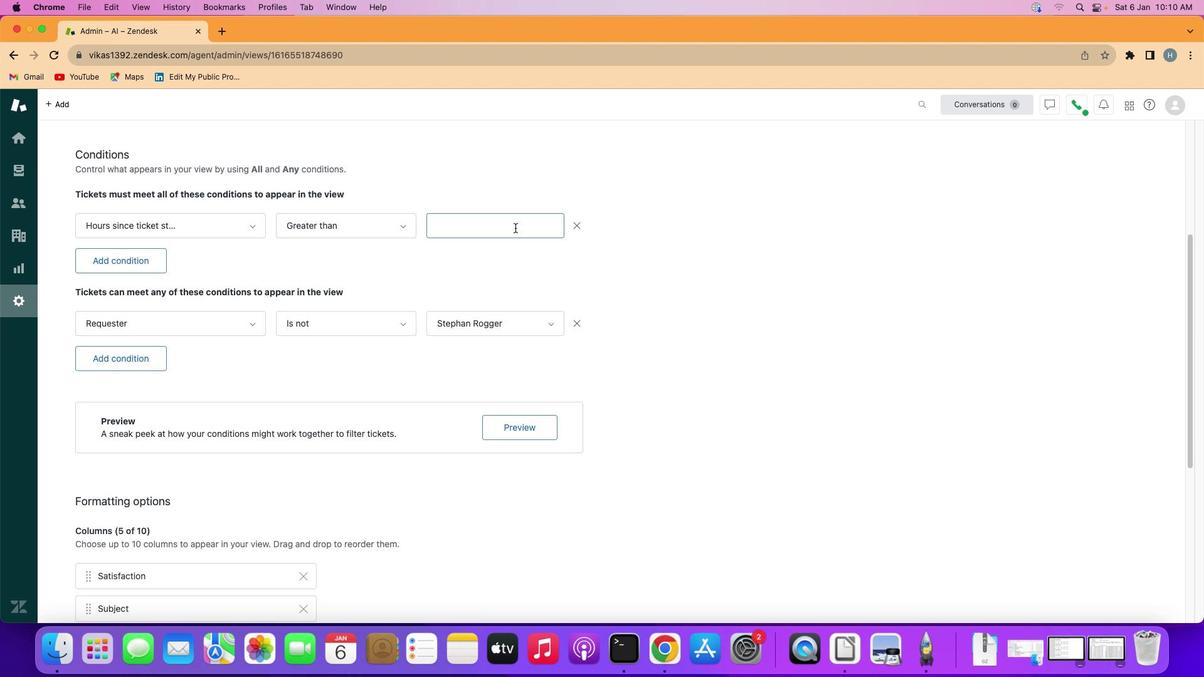 
Action: Mouse pressed left at (514, 228)
Screenshot: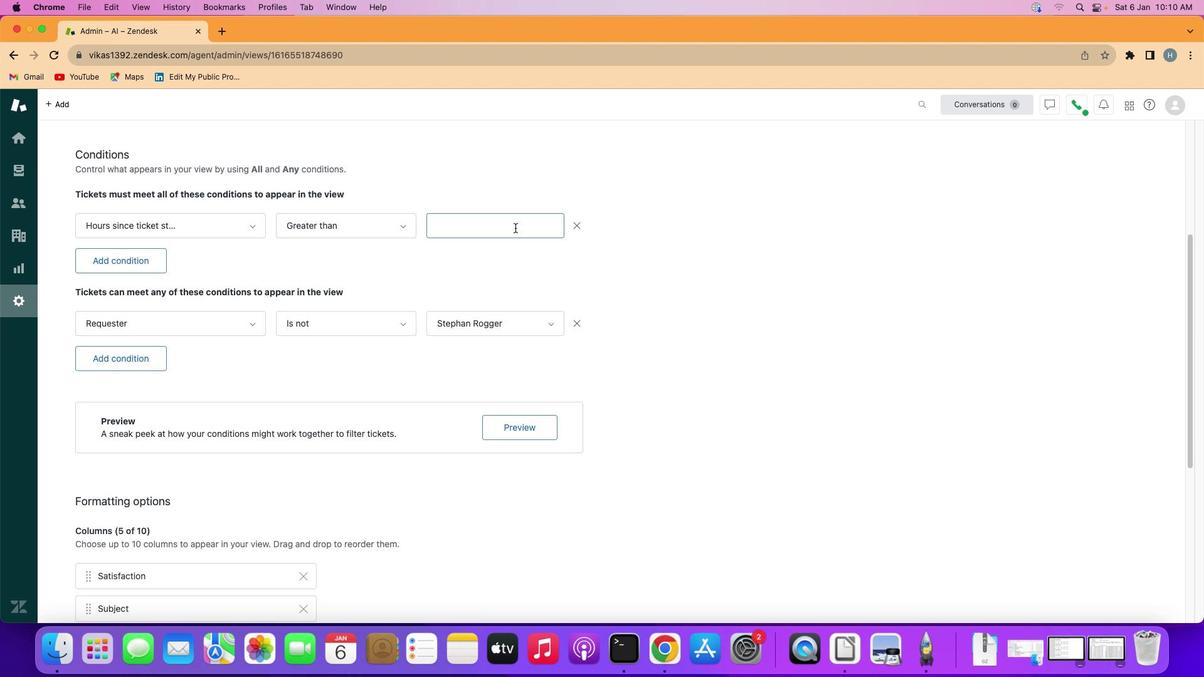 
Action: Key pressed Key.shift'F''i''v''e'
Screenshot: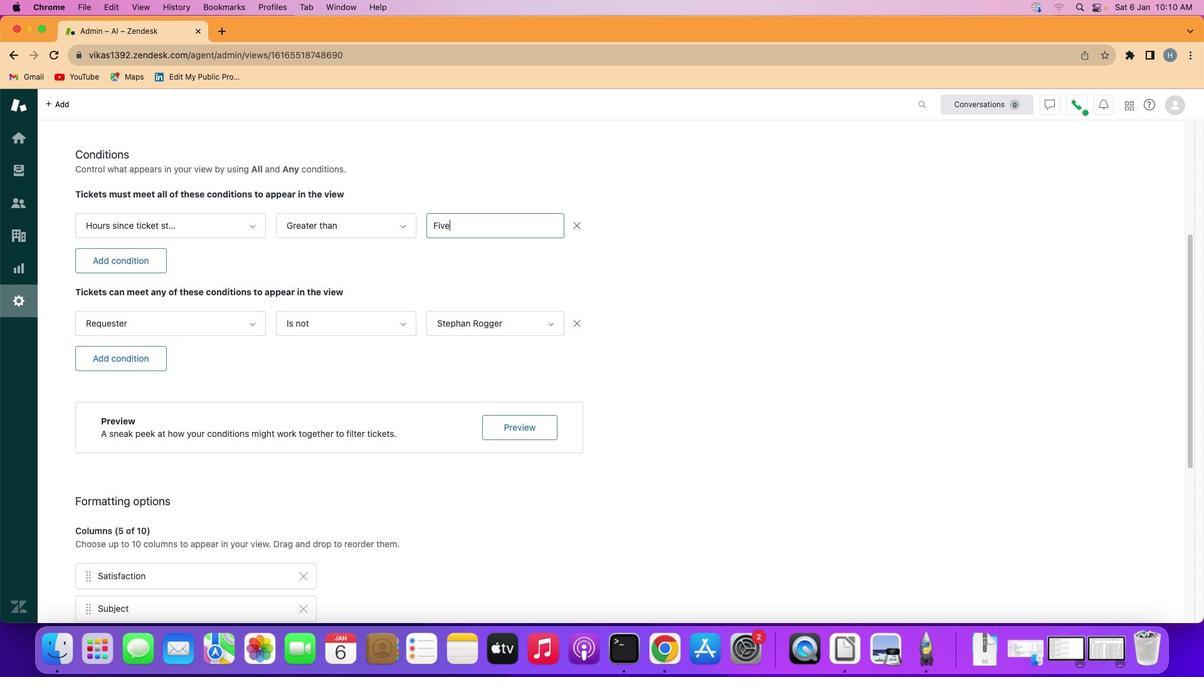 
Action: Mouse moved to (495, 260)
Screenshot: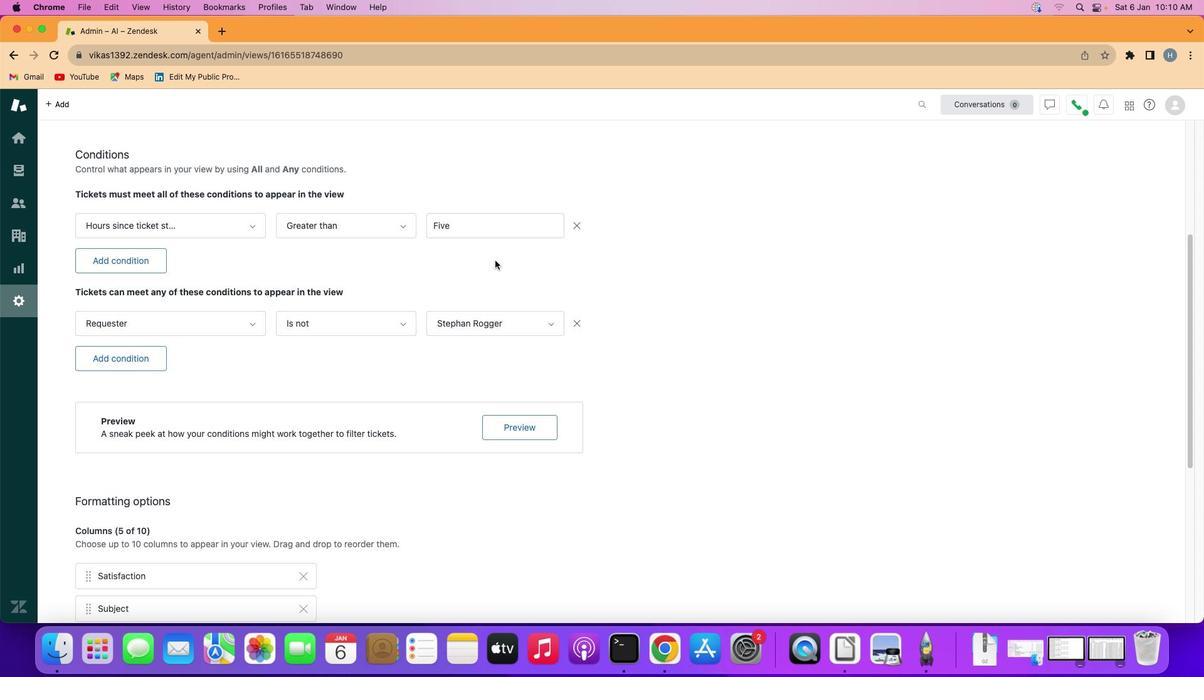 
Action: Mouse pressed left at (495, 260)
Screenshot: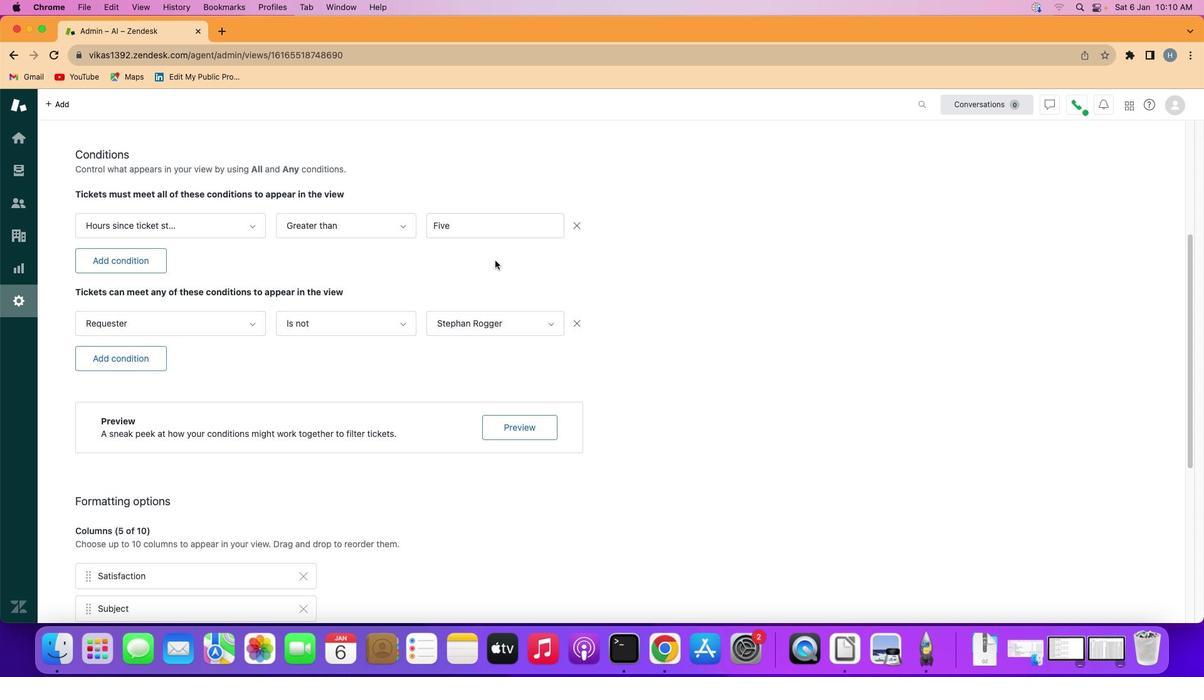
